 Task: Find connections with filter location Concordia with filter topic #aiwith filter profile language Potuguese with filter current company DP World with filter school Arya College of Engineering and IT with filter industry Climate Technology Product Manufacturing with filter service category Growth Marketing with filter keywords title Finance Manager
Action: Mouse moved to (519, 90)
Screenshot: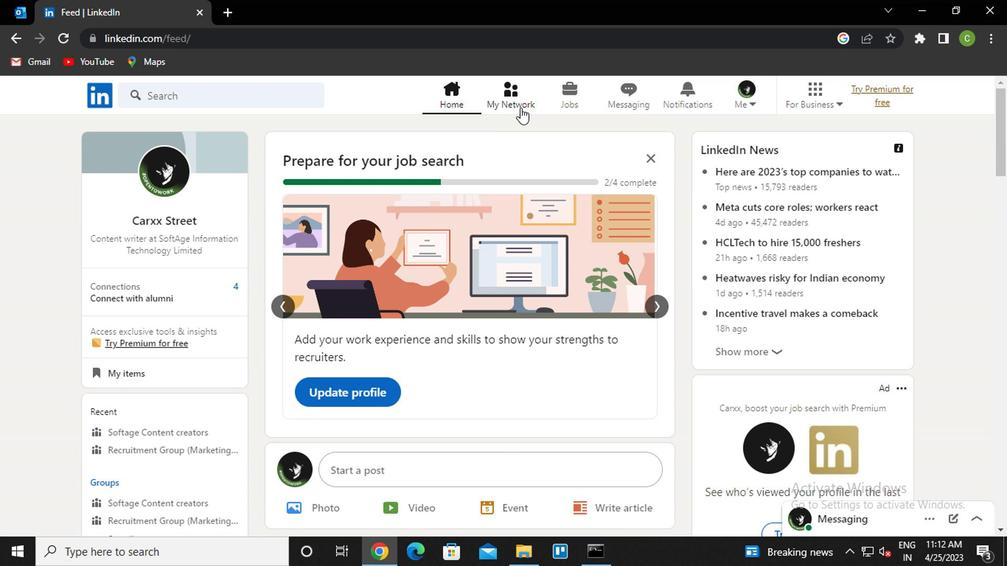 
Action: Mouse pressed left at (519, 90)
Screenshot: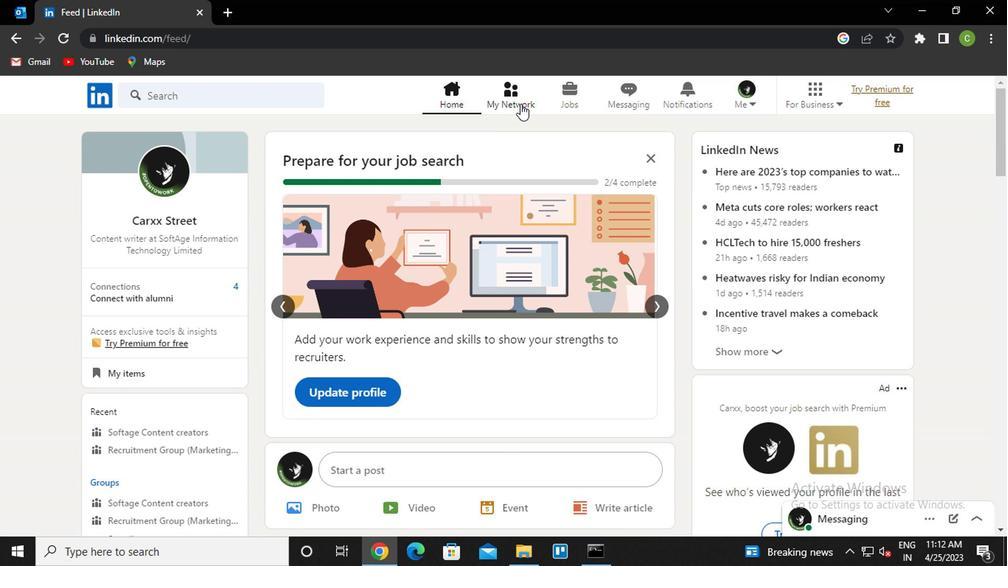 
Action: Mouse moved to (189, 175)
Screenshot: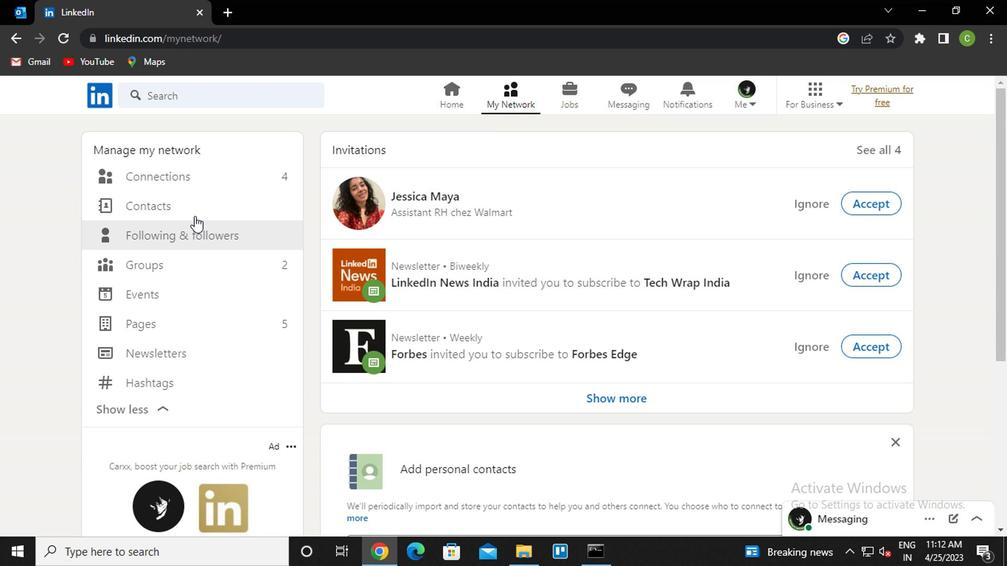 
Action: Mouse pressed left at (189, 175)
Screenshot: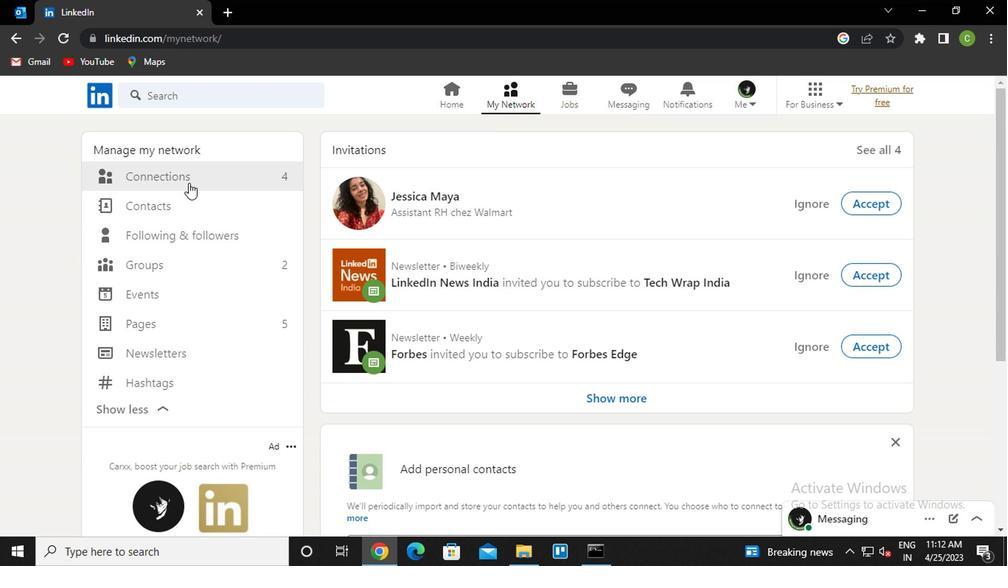 
Action: Mouse moved to (586, 164)
Screenshot: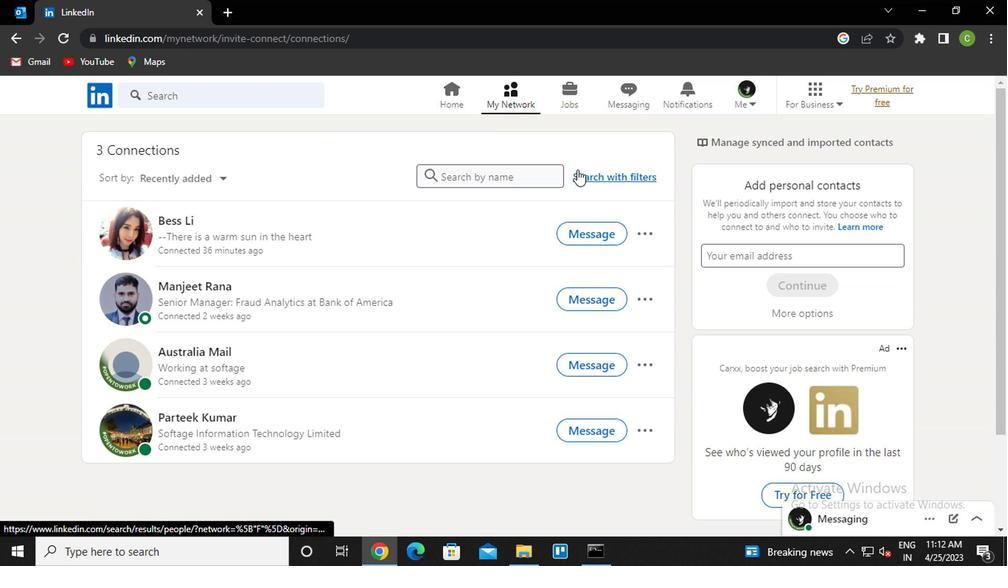 
Action: Mouse pressed left at (586, 164)
Screenshot: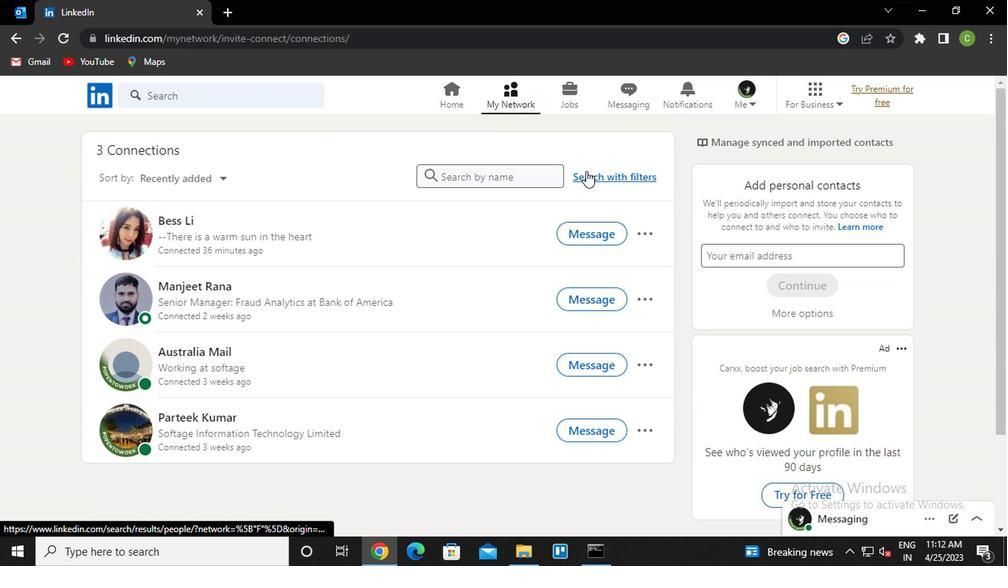 
Action: Mouse moved to (496, 132)
Screenshot: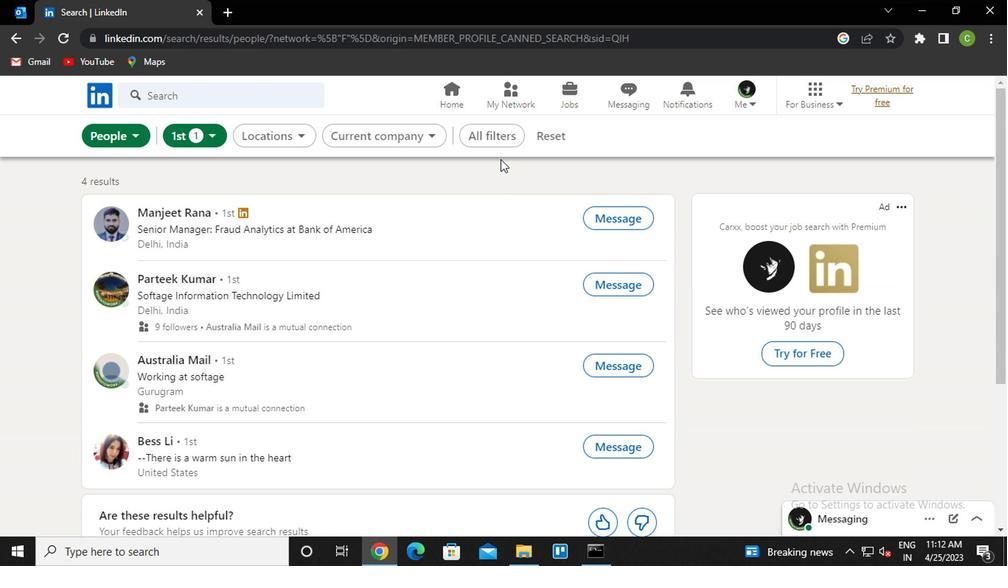
Action: Mouse pressed left at (496, 132)
Screenshot: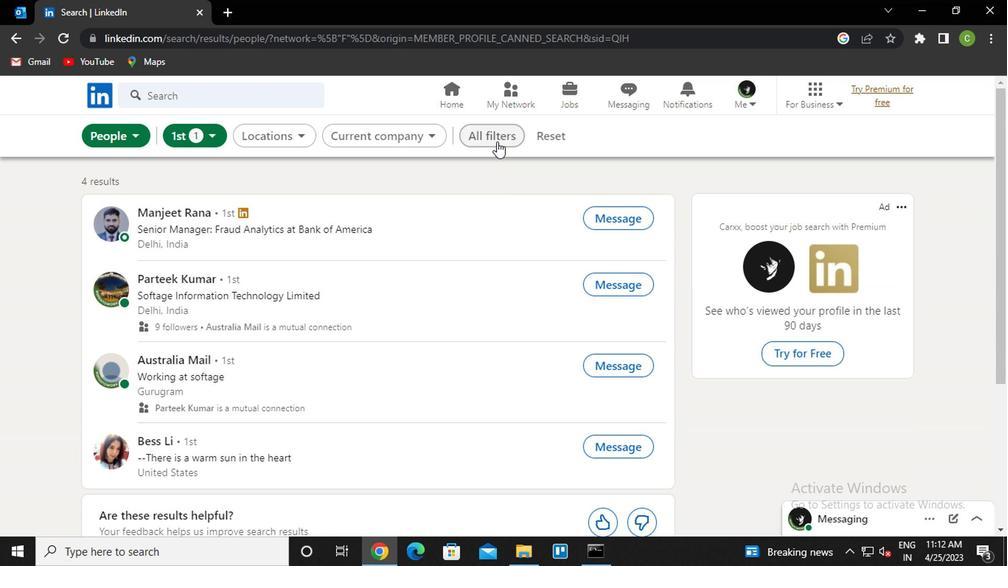 
Action: Mouse moved to (794, 373)
Screenshot: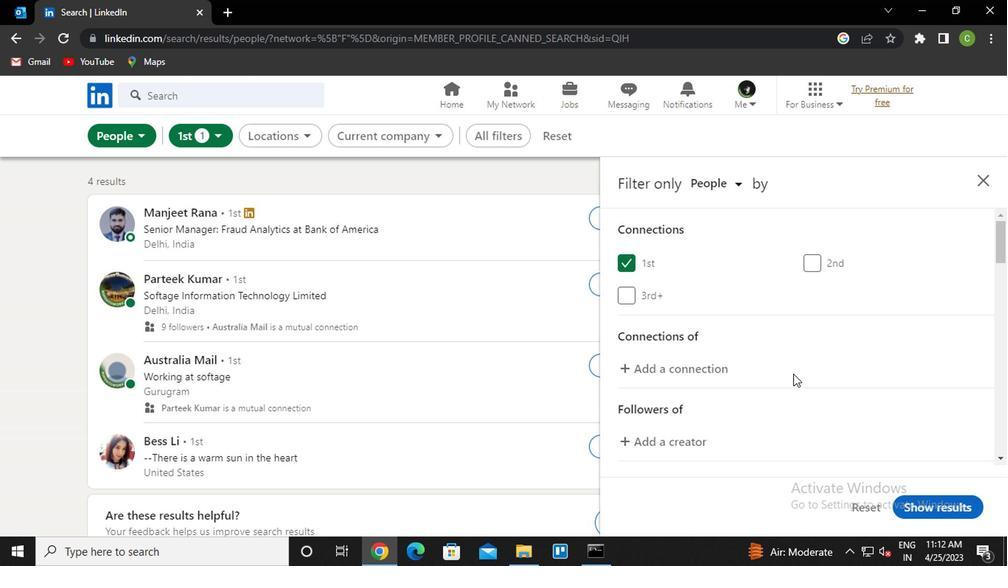 
Action: Mouse scrolled (794, 372) with delta (0, -1)
Screenshot: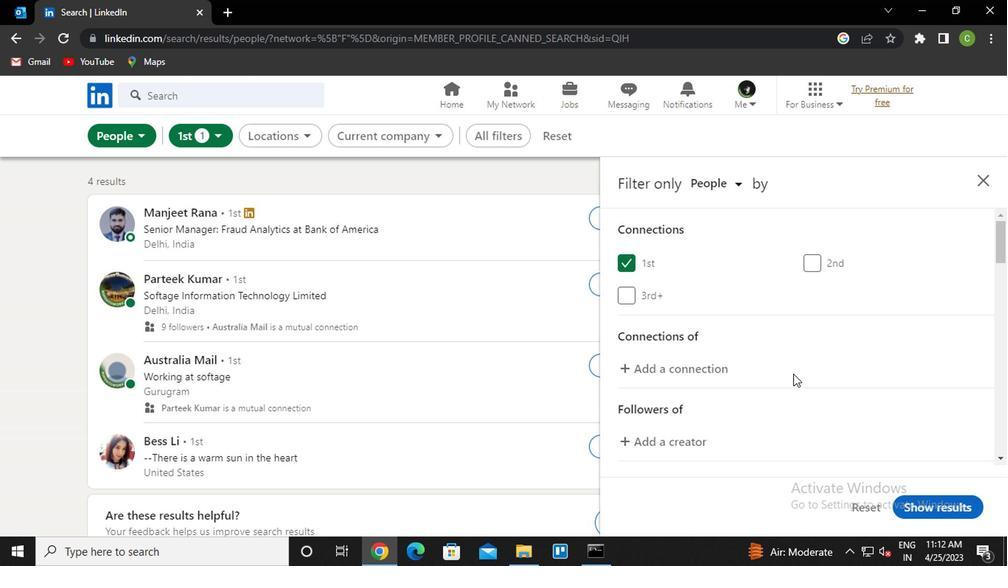 
Action: Mouse moved to (796, 372)
Screenshot: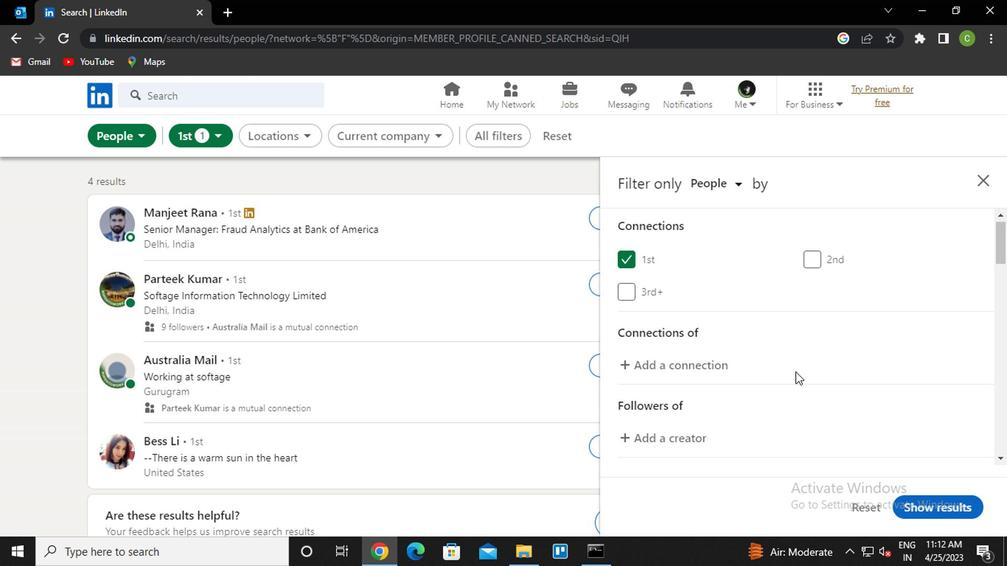 
Action: Mouse scrolled (796, 371) with delta (0, 0)
Screenshot: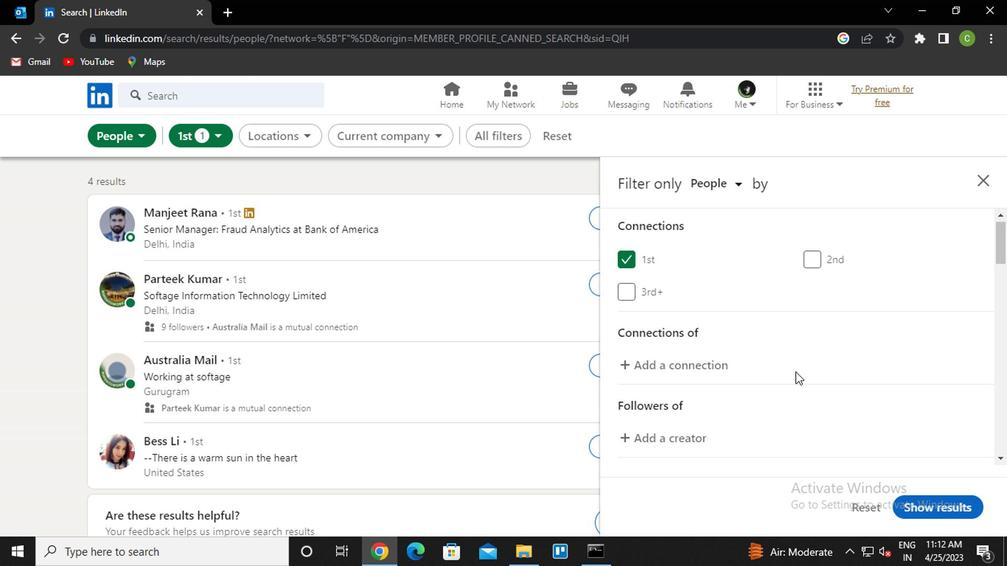 
Action: Mouse moved to (807, 381)
Screenshot: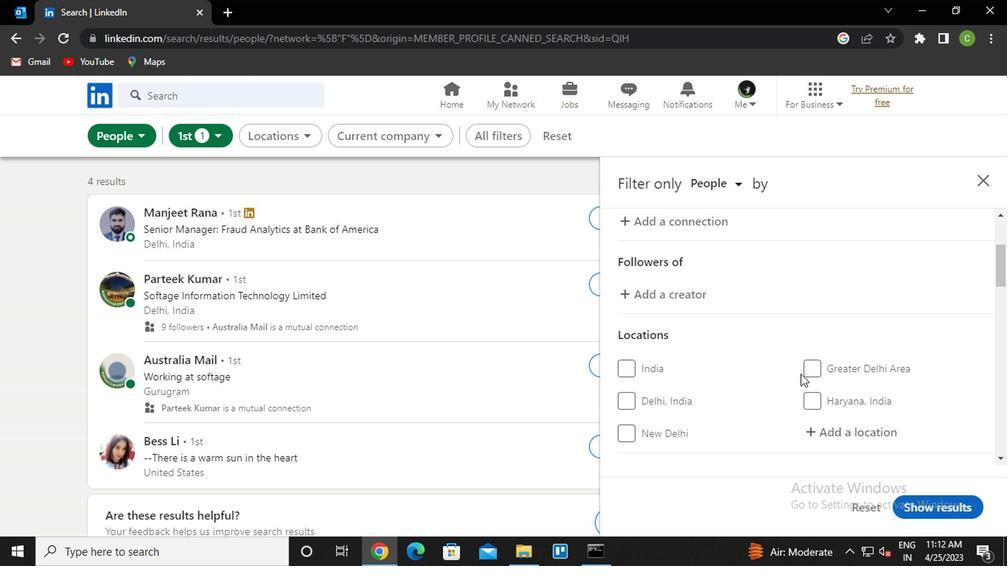 
Action: Mouse scrolled (807, 380) with delta (0, 0)
Screenshot: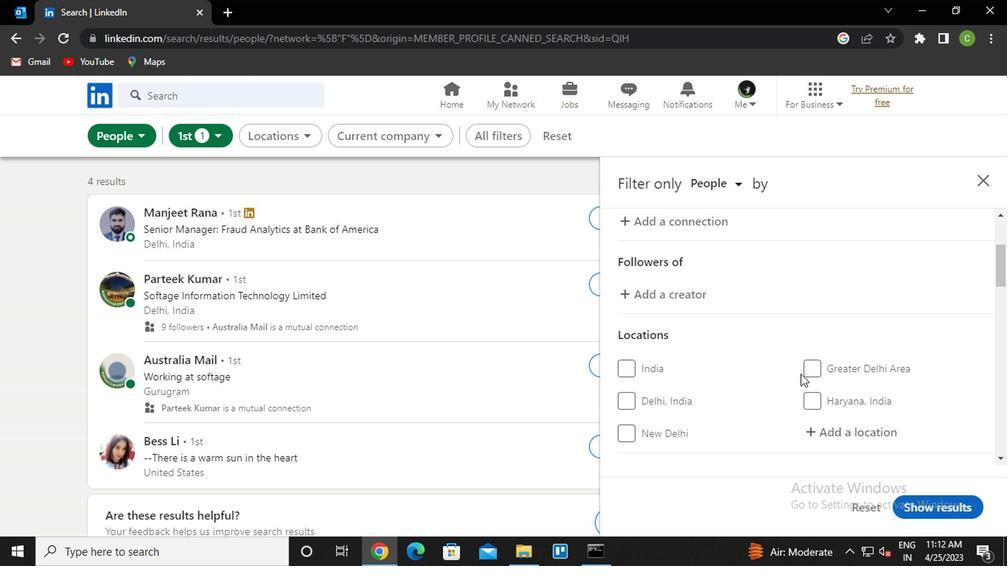 
Action: Mouse moved to (840, 353)
Screenshot: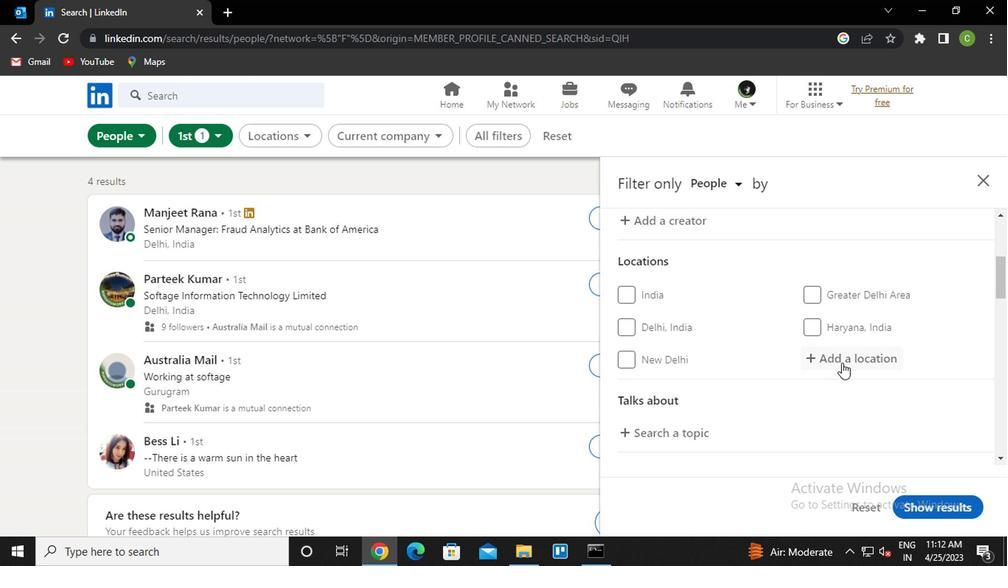 
Action: Mouse pressed left at (840, 353)
Screenshot: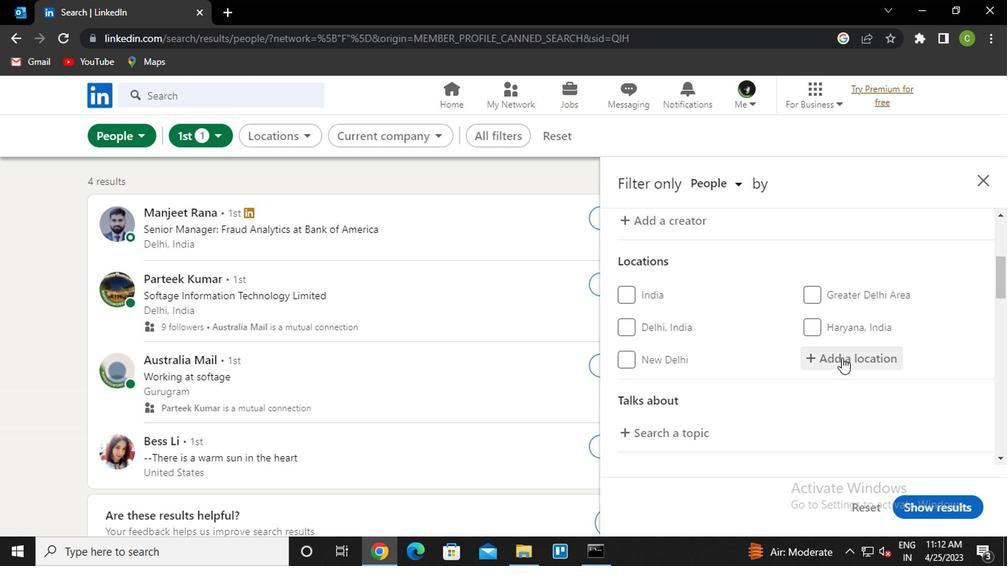 
Action: Mouse moved to (820, 363)
Screenshot: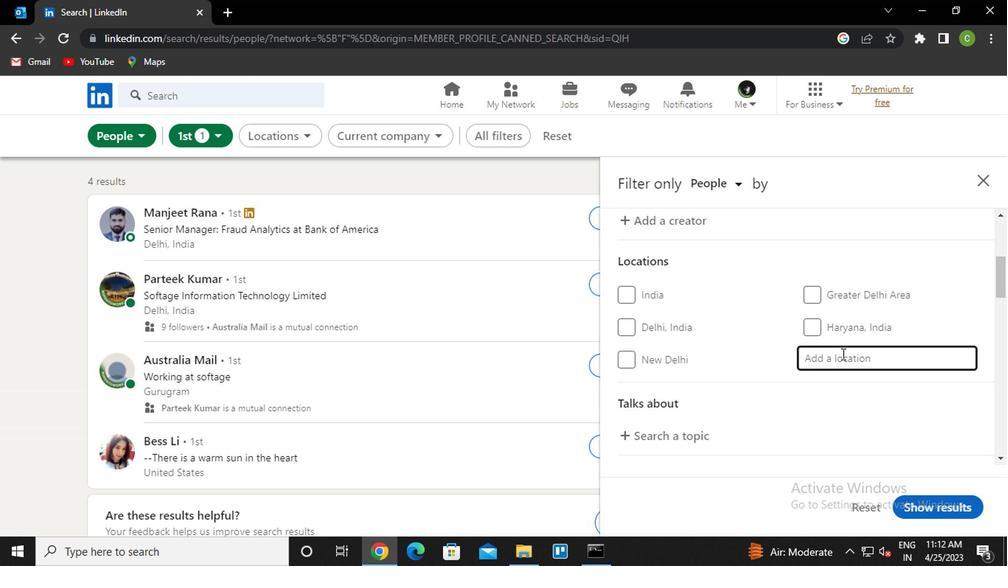 
Action: Key pressed <Key.caps_lock>c<Key.caps_lock>oncordia
Screenshot: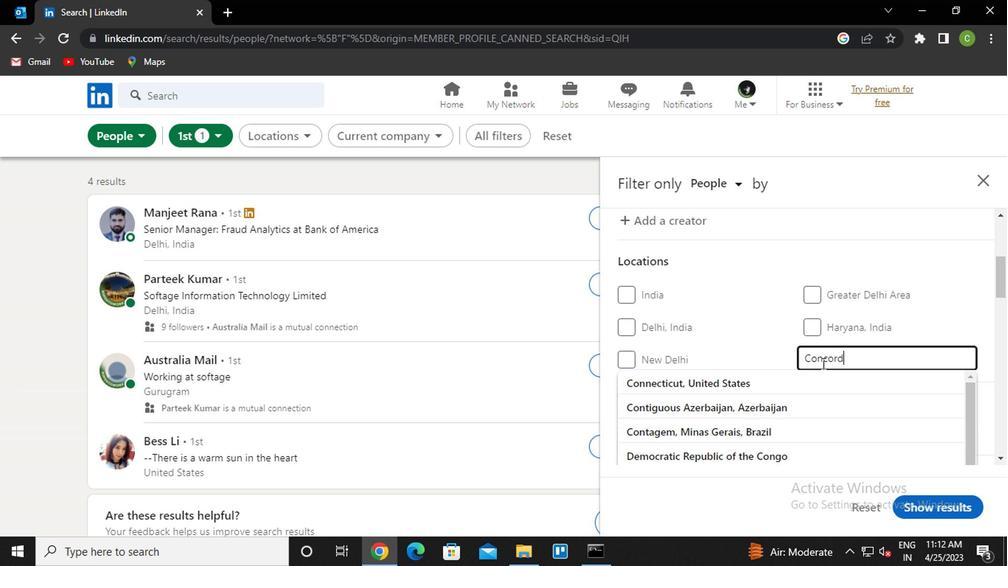
Action: Mouse moved to (775, 389)
Screenshot: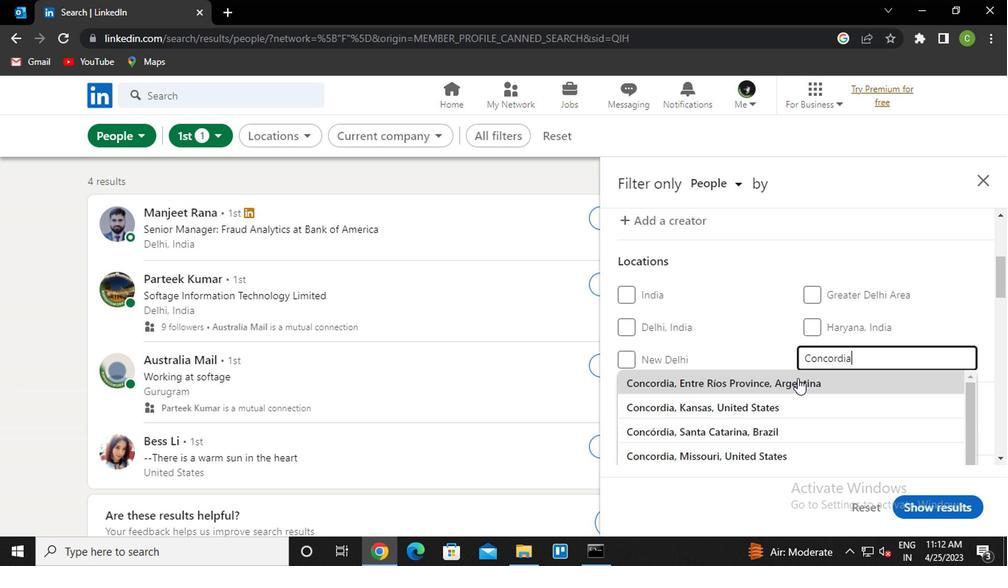 
Action: Mouse pressed left at (775, 389)
Screenshot: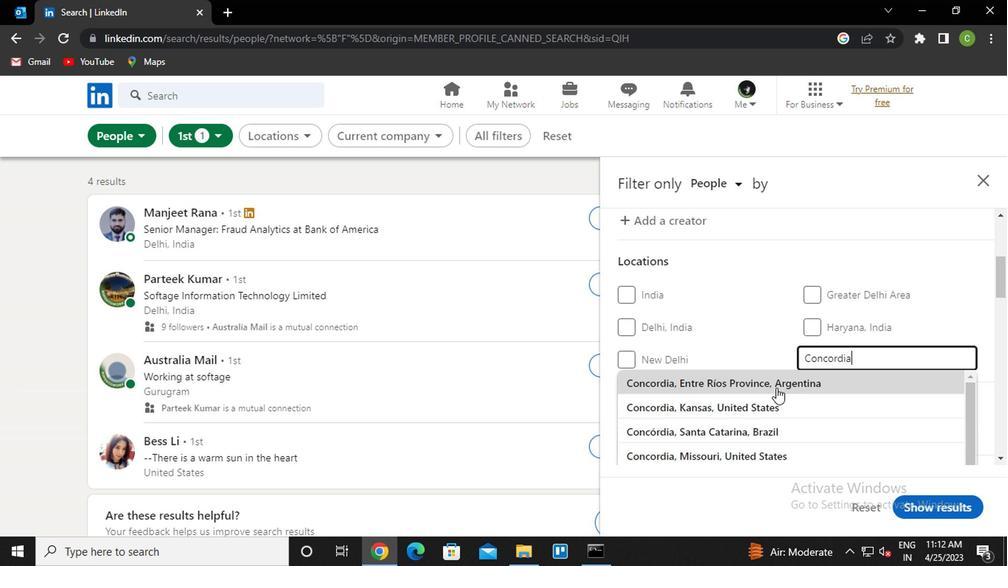 
Action: Mouse moved to (693, 411)
Screenshot: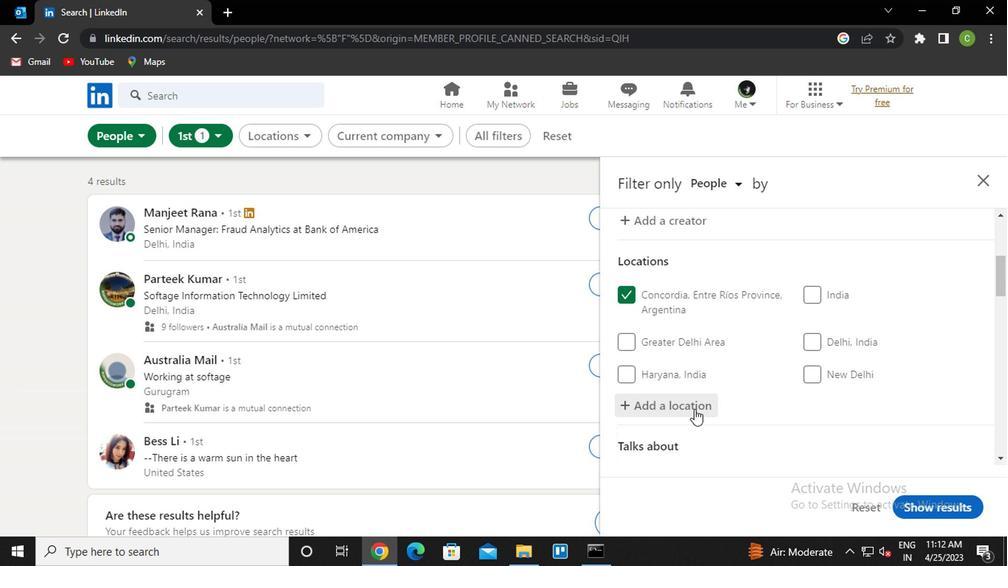 
Action: Mouse scrolled (693, 410) with delta (0, 0)
Screenshot: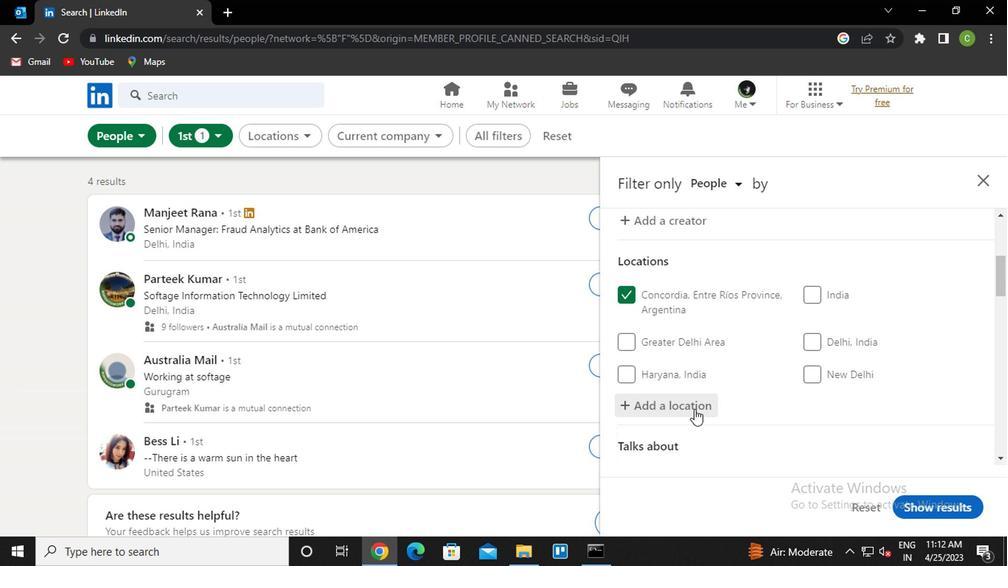 
Action: Mouse moved to (695, 412)
Screenshot: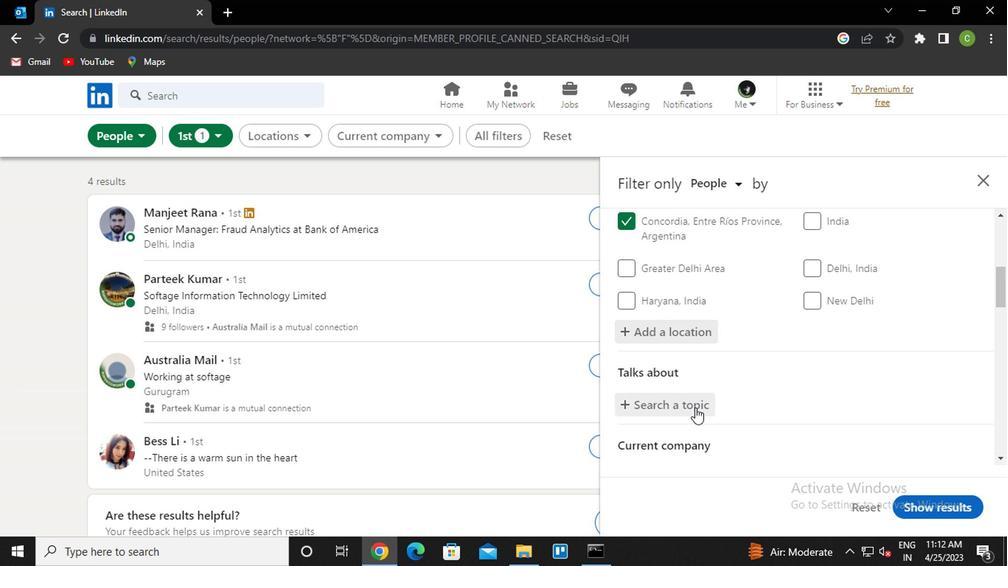 
Action: Mouse scrolled (695, 411) with delta (0, -1)
Screenshot: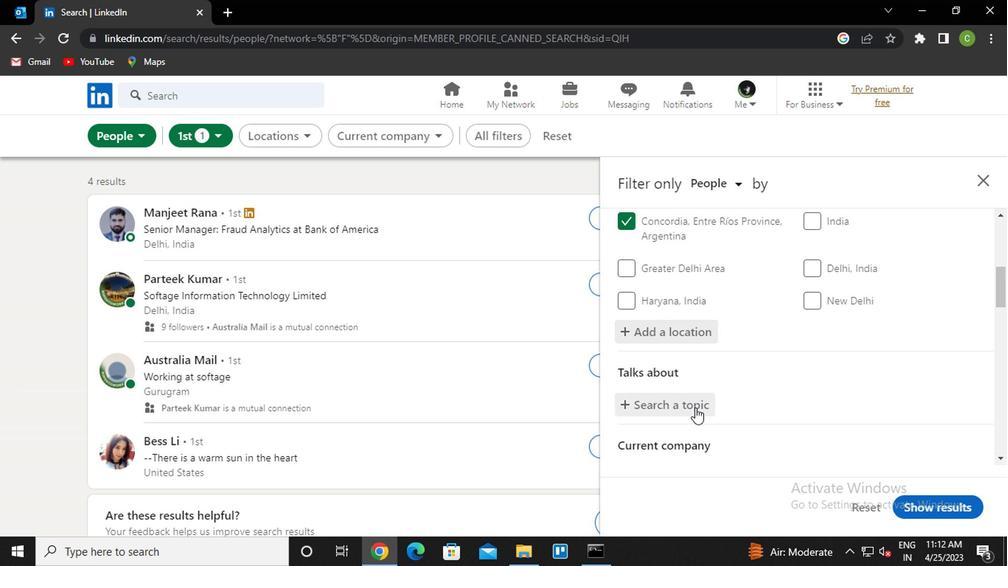
Action: Mouse moved to (671, 333)
Screenshot: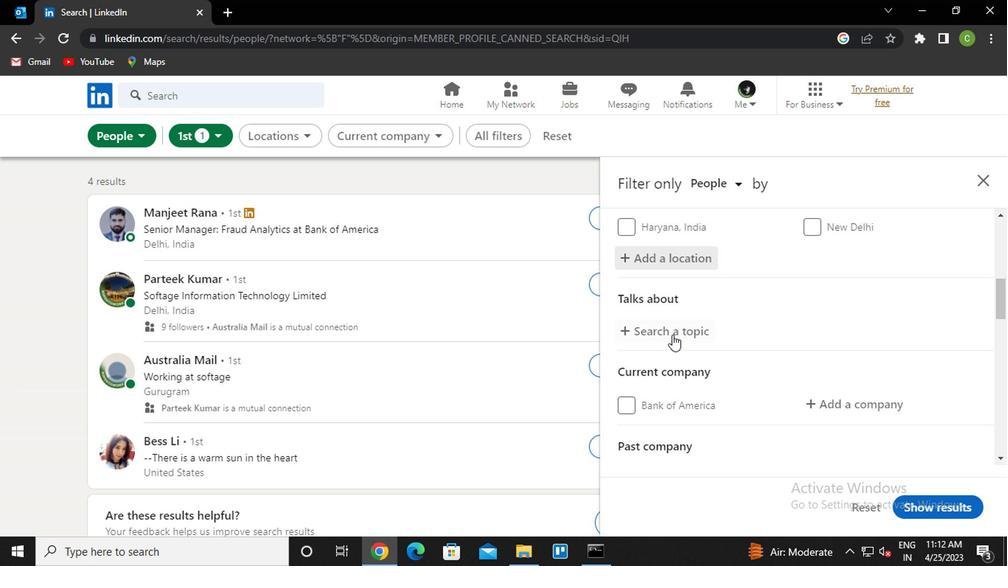 
Action: Mouse pressed left at (671, 333)
Screenshot: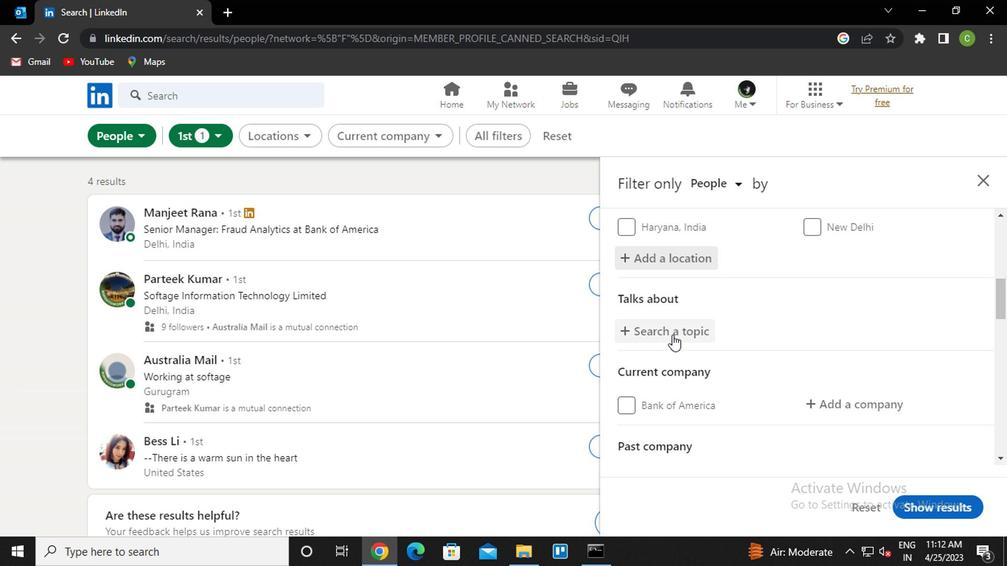 
Action: Key pressed <Key.shift><Key.shift><Key.shift><Key.shift><Key.shift><Key.shift><Key.shift><Key.shift>#AI
Screenshot: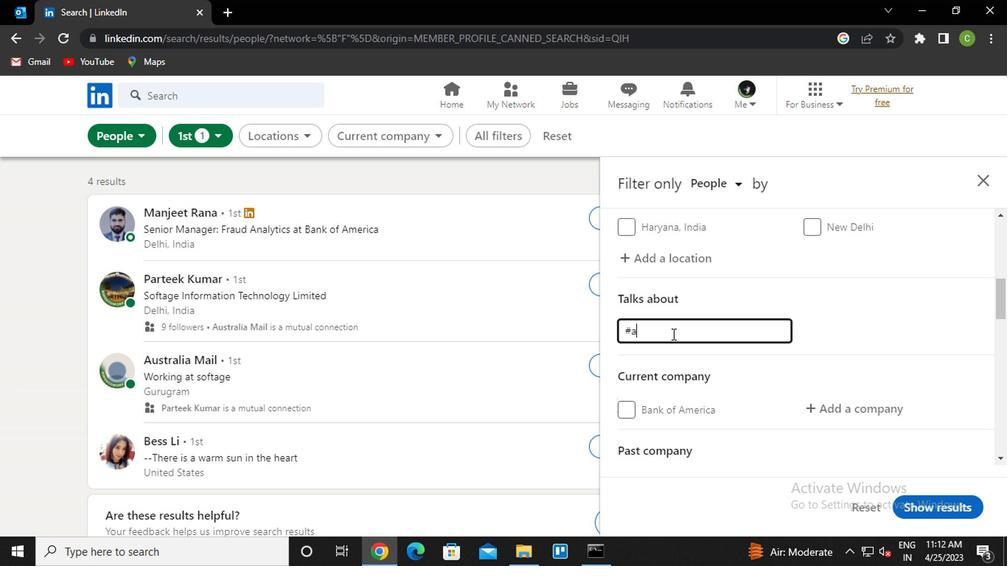 
Action: Mouse moved to (761, 336)
Screenshot: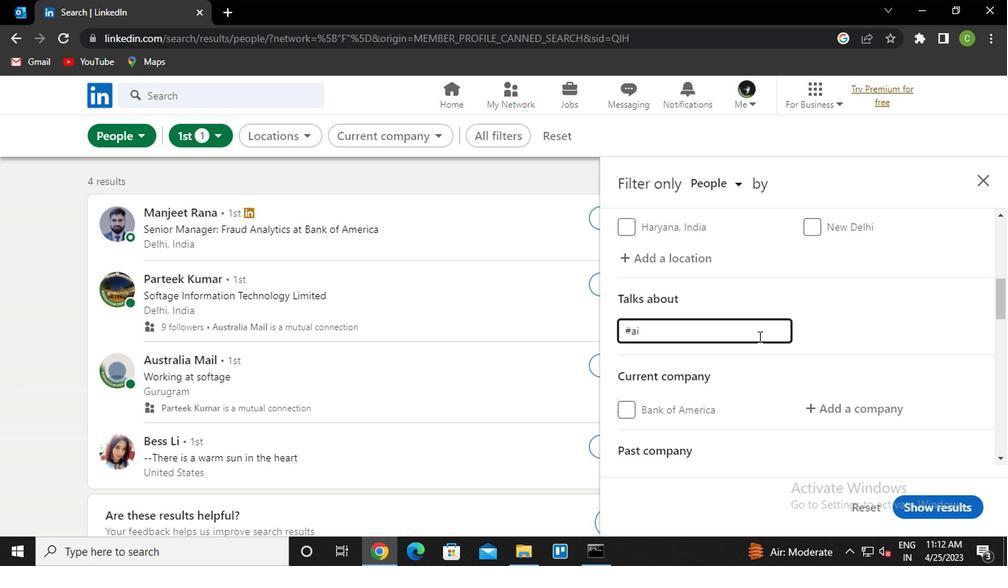 
Action: Mouse scrolled (761, 335) with delta (0, -1)
Screenshot: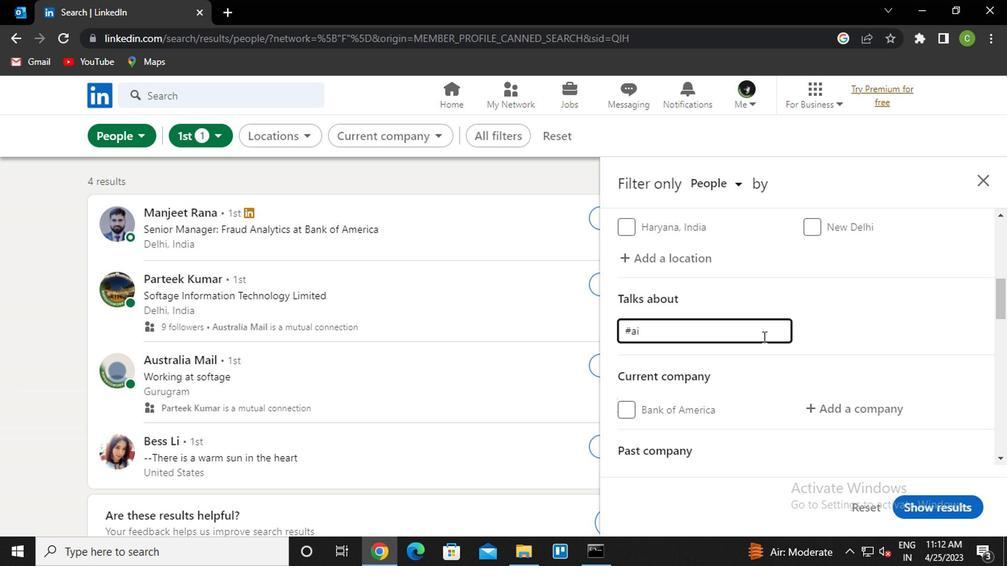 
Action: Mouse moved to (727, 343)
Screenshot: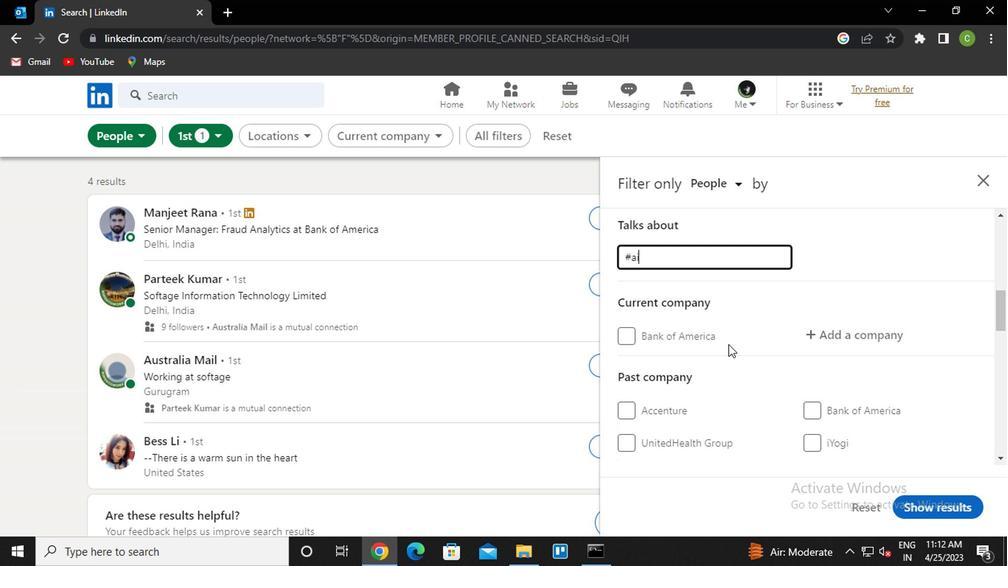 
Action: Mouse scrolled (727, 342) with delta (0, -1)
Screenshot: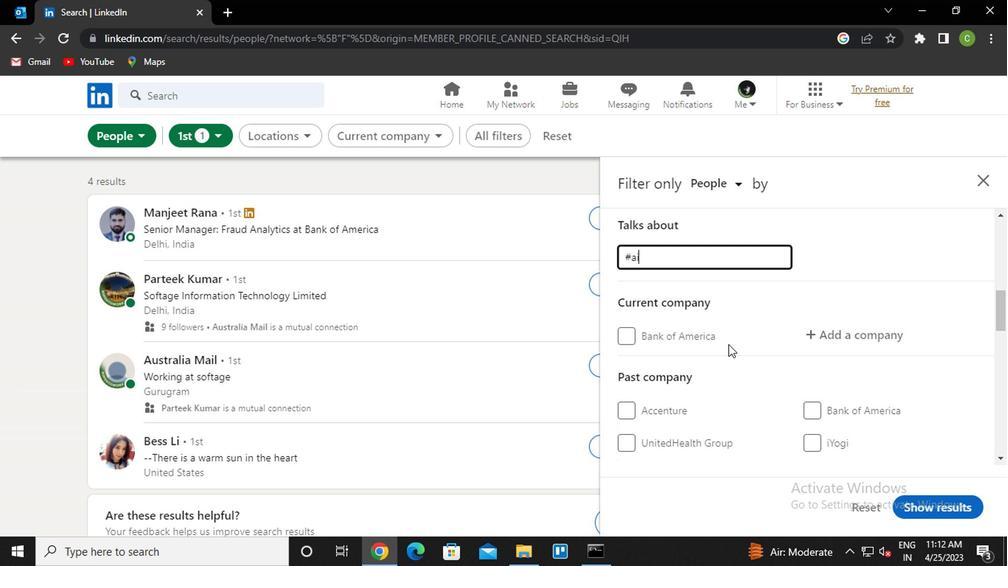 
Action: Mouse moved to (750, 302)
Screenshot: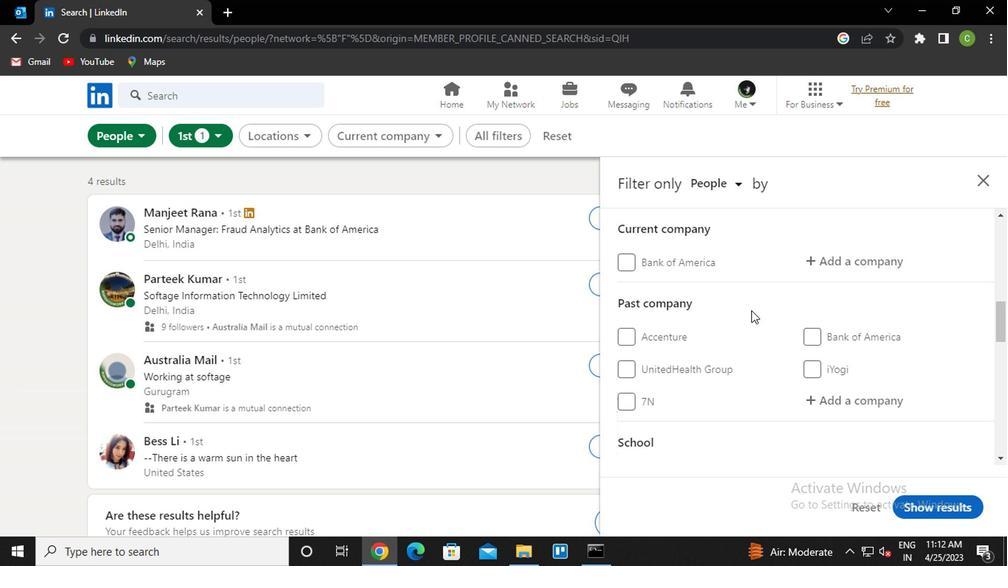
Action: Mouse pressed left at (750, 302)
Screenshot: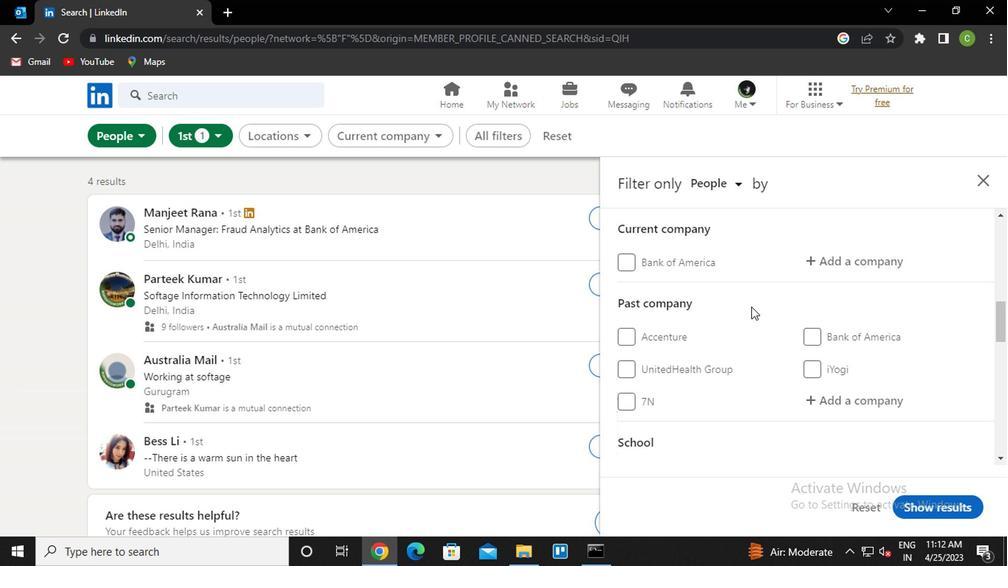 
Action: Mouse moved to (730, 305)
Screenshot: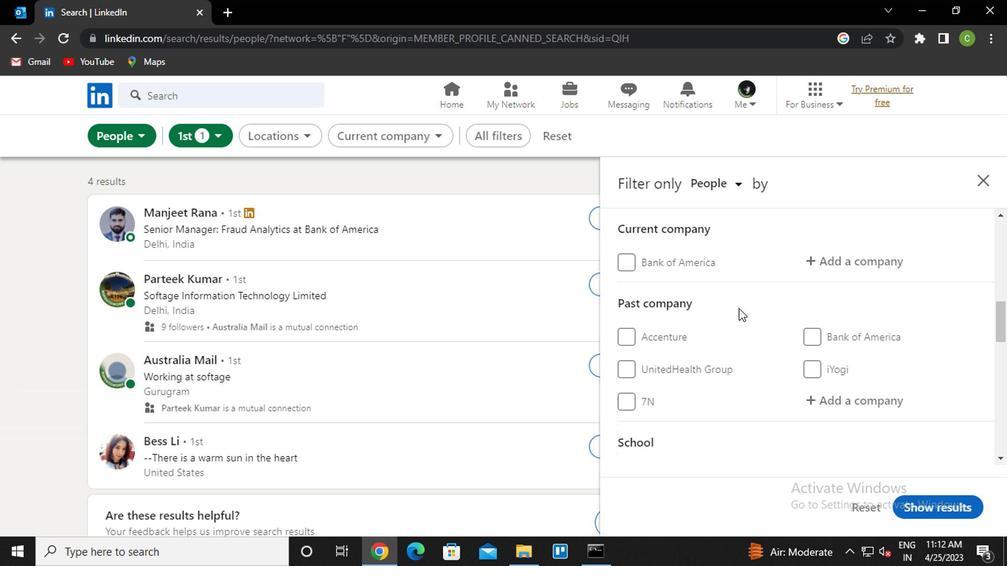 
Action: Mouse scrolled (730, 305) with delta (0, 0)
Screenshot: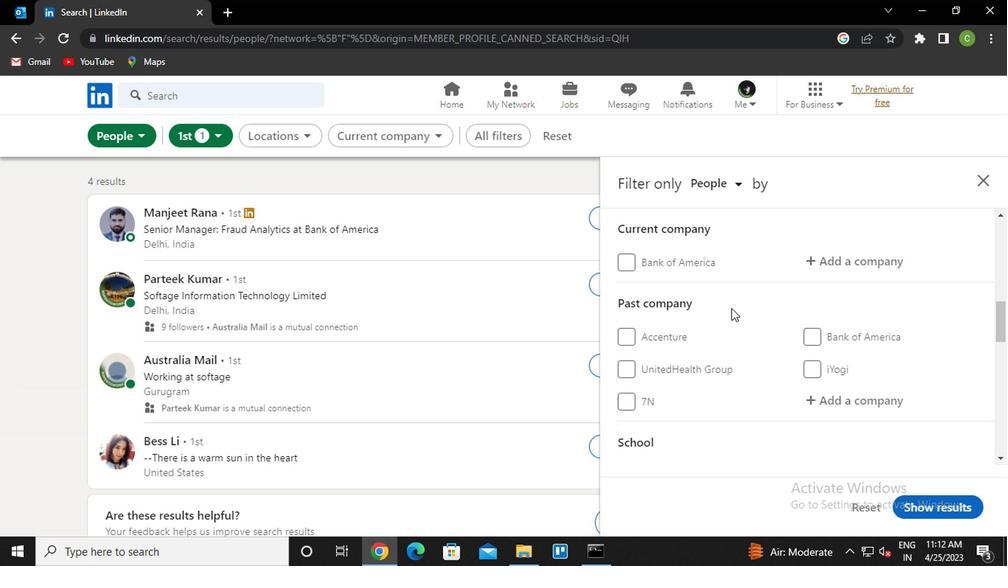 
Action: Mouse scrolled (730, 305) with delta (0, 0)
Screenshot: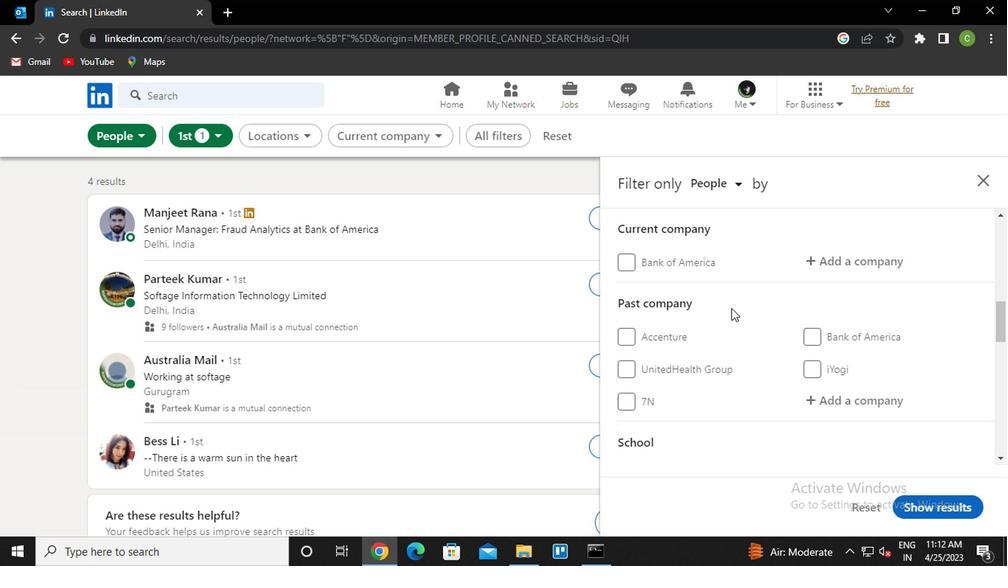 
Action: Mouse scrolled (730, 305) with delta (0, 0)
Screenshot: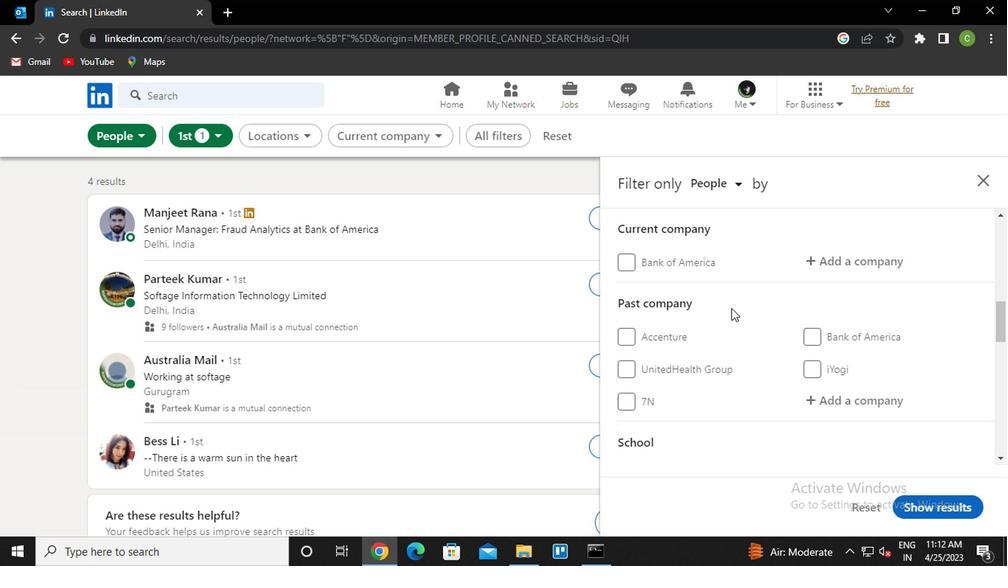 
Action: Mouse scrolled (730, 305) with delta (0, 0)
Screenshot: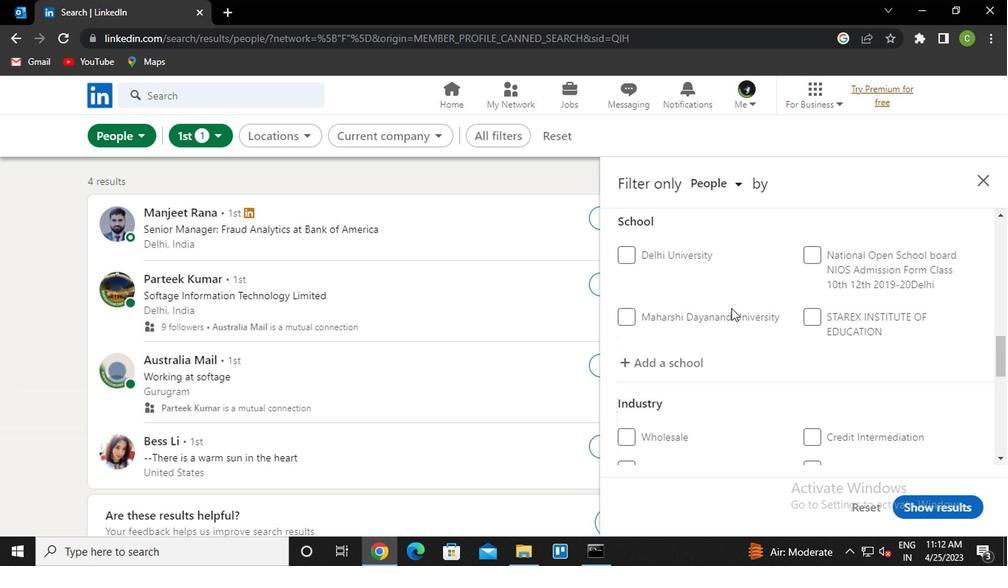 
Action: Mouse scrolled (730, 305) with delta (0, 0)
Screenshot: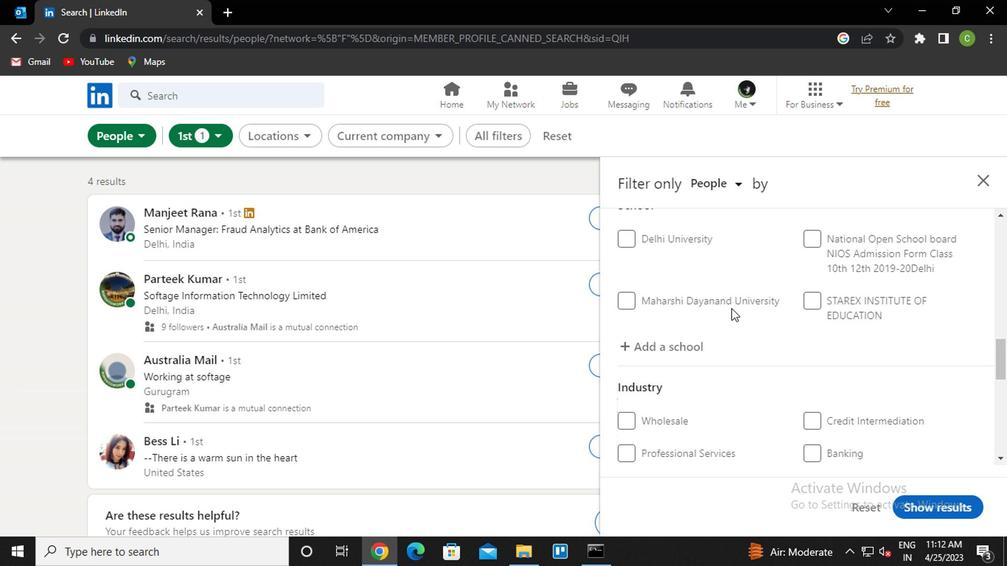 
Action: Mouse scrolled (730, 305) with delta (0, 0)
Screenshot: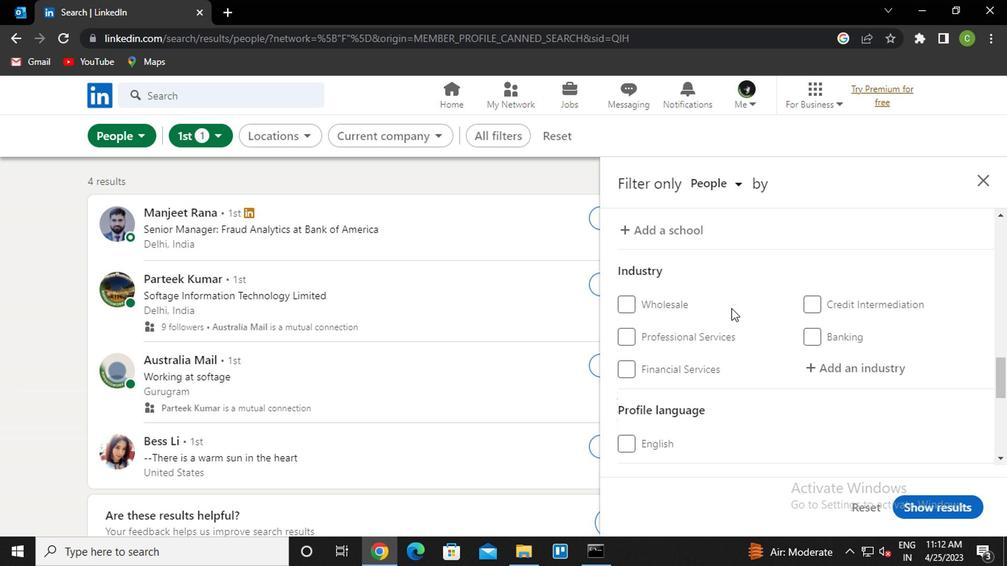 
Action: Mouse scrolled (730, 305) with delta (0, 0)
Screenshot: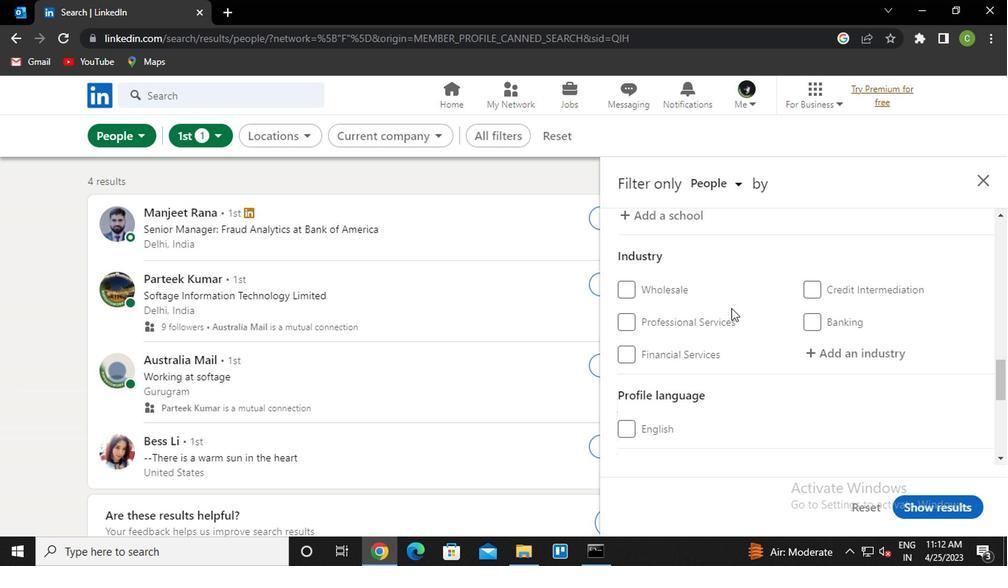 
Action: Mouse scrolled (730, 306) with delta (0, 1)
Screenshot: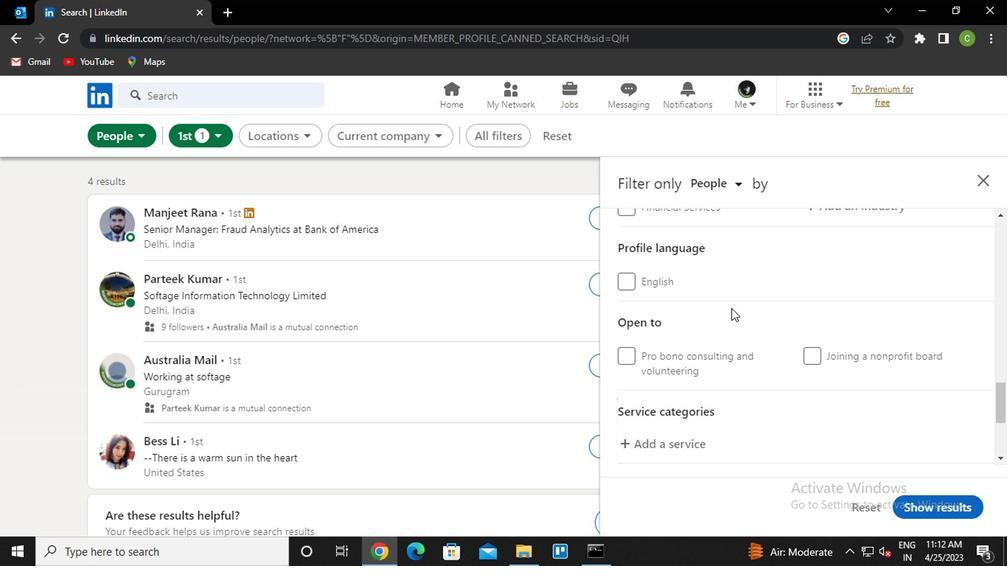 
Action: Mouse scrolled (730, 306) with delta (0, 1)
Screenshot: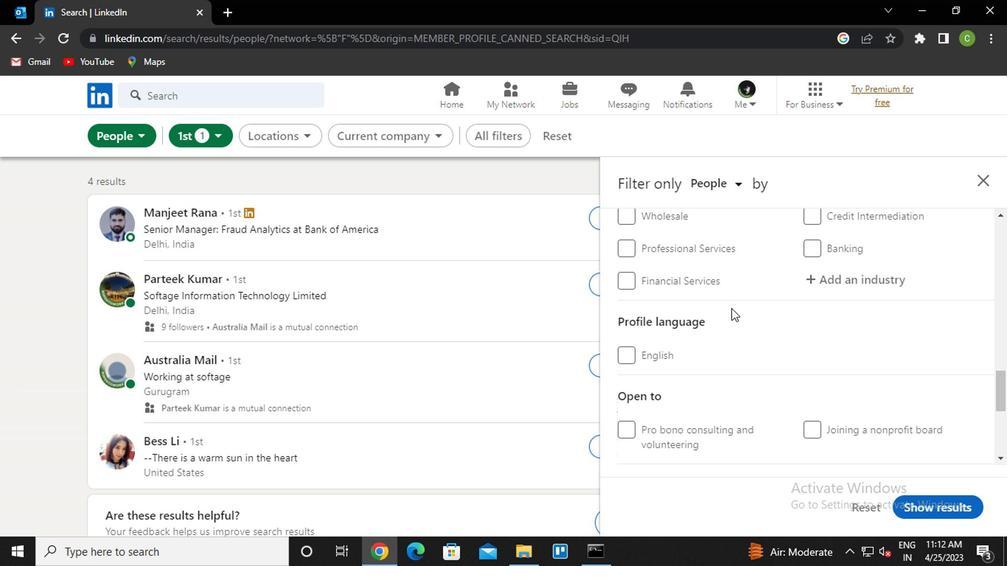 
Action: Mouse scrolled (730, 306) with delta (0, 1)
Screenshot: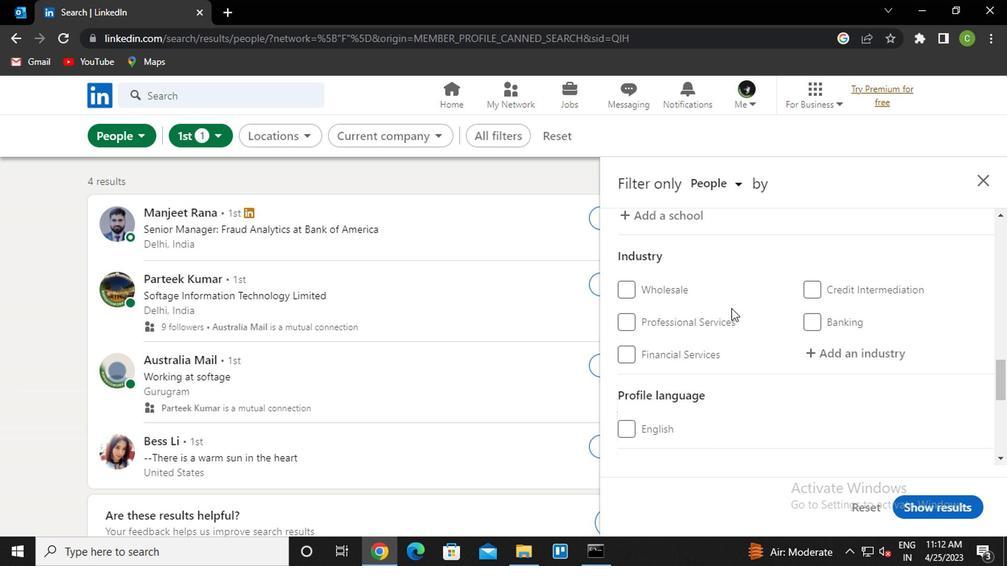 
Action: Mouse scrolled (730, 306) with delta (0, 1)
Screenshot: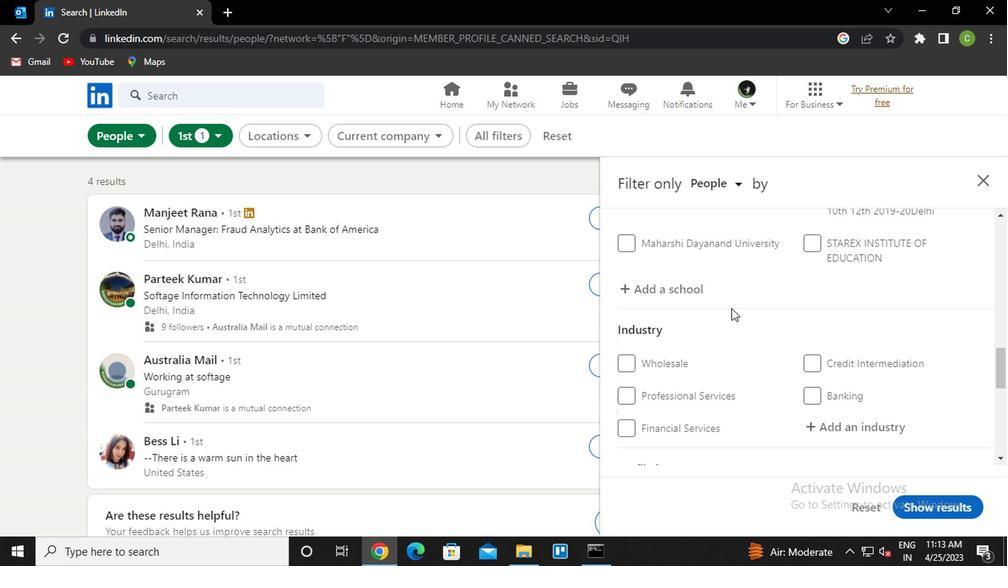 
Action: Mouse scrolled (730, 306) with delta (0, 1)
Screenshot: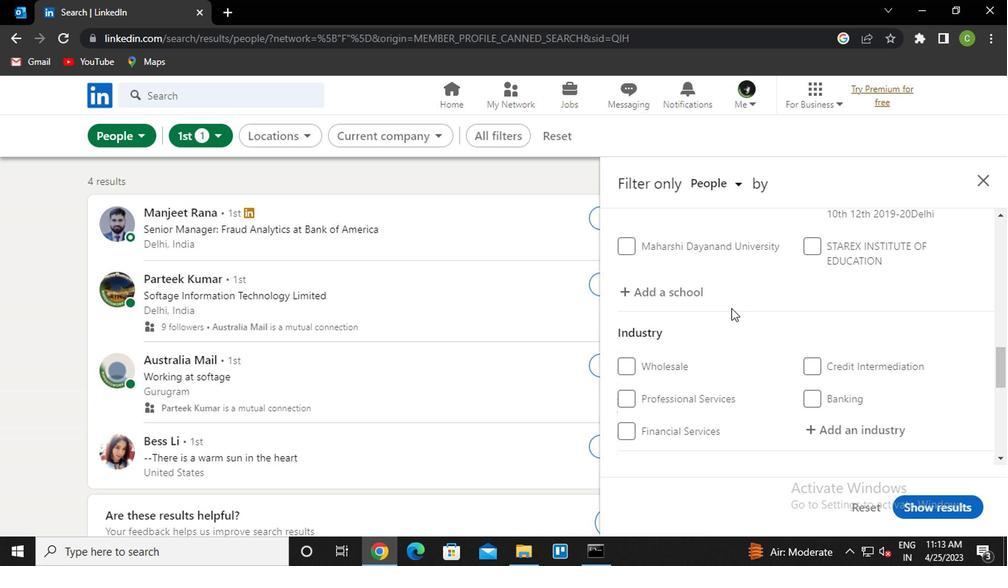 
Action: Mouse scrolled (730, 306) with delta (0, 1)
Screenshot: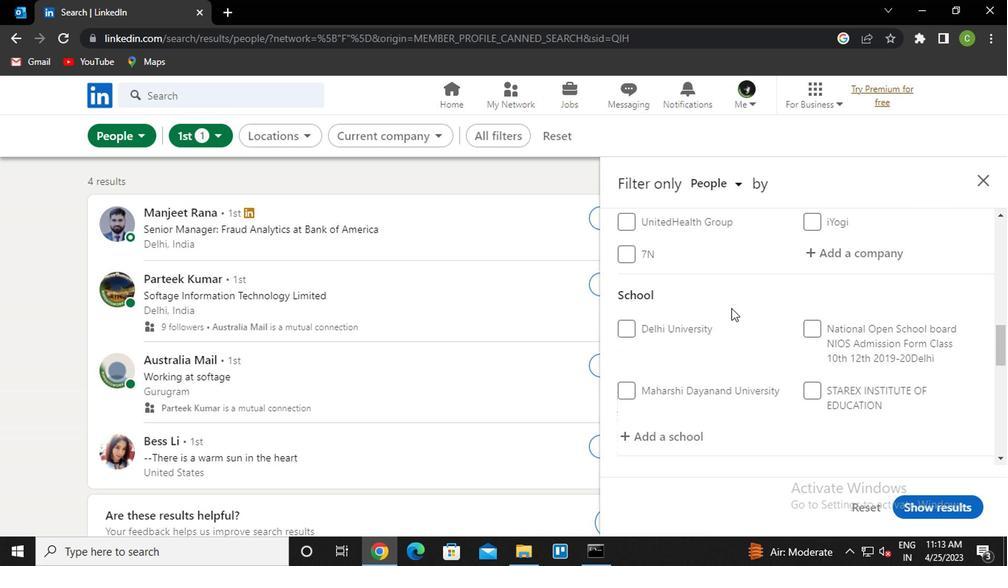 
Action: Mouse scrolled (730, 306) with delta (0, 1)
Screenshot: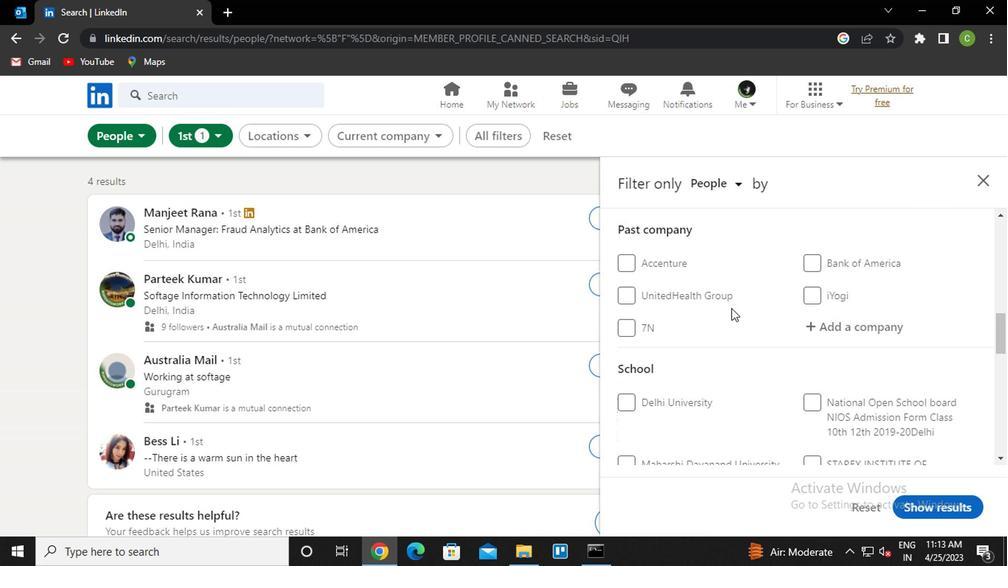 
Action: Mouse scrolled (730, 306) with delta (0, 1)
Screenshot: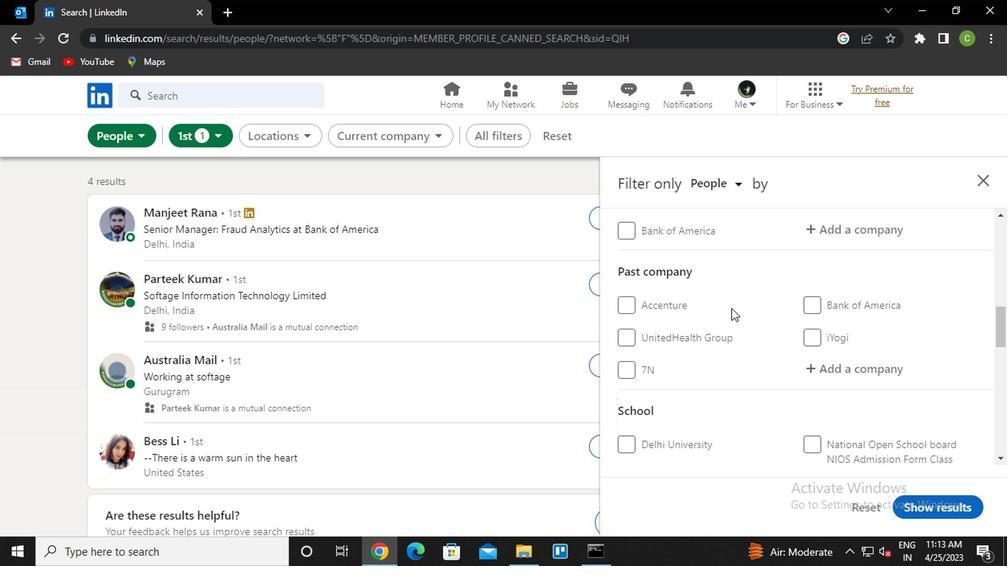 
Action: Mouse scrolled (730, 306) with delta (0, 1)
Screenshot: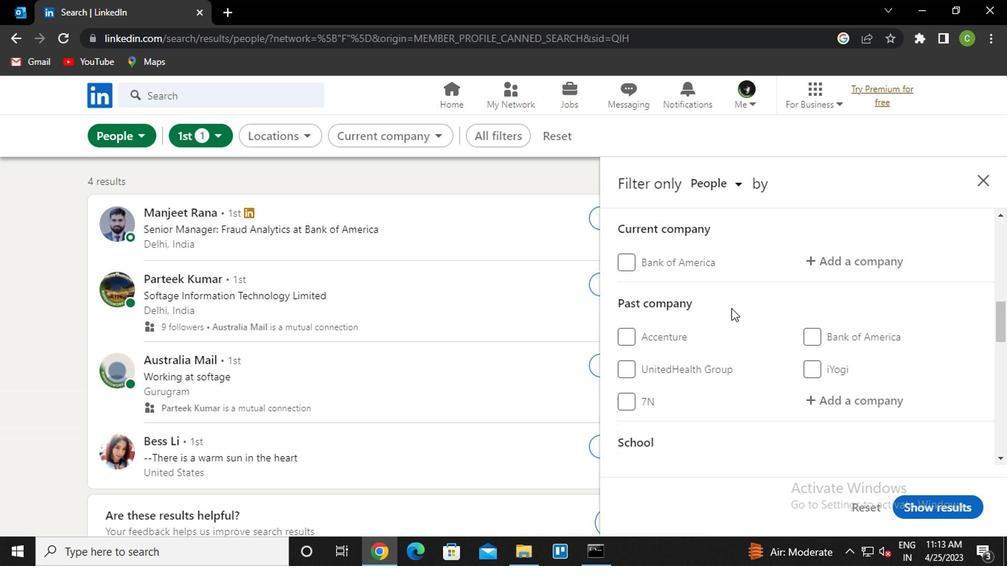 
Action: Mouse moved to (843, 414)
Screenshot: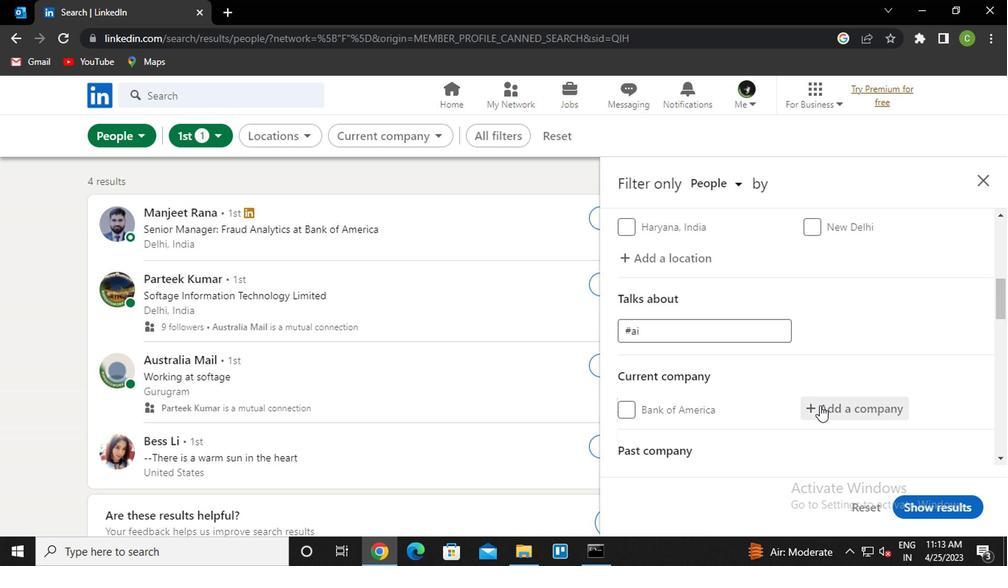 
Action: Mouse pressed left at (843, 414)
Screenshot: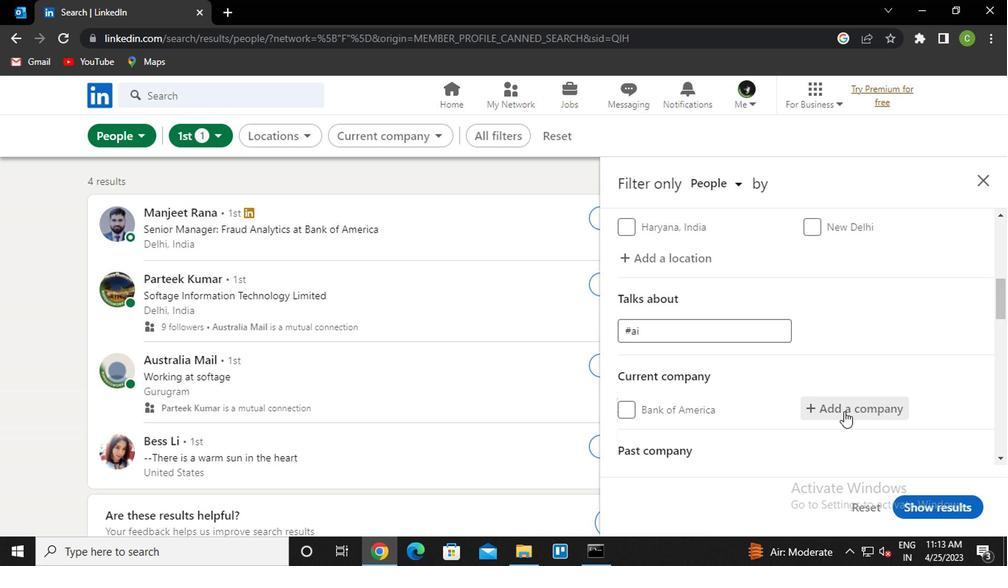 
Action: Mouse moved to (746, 449)
Screenshot: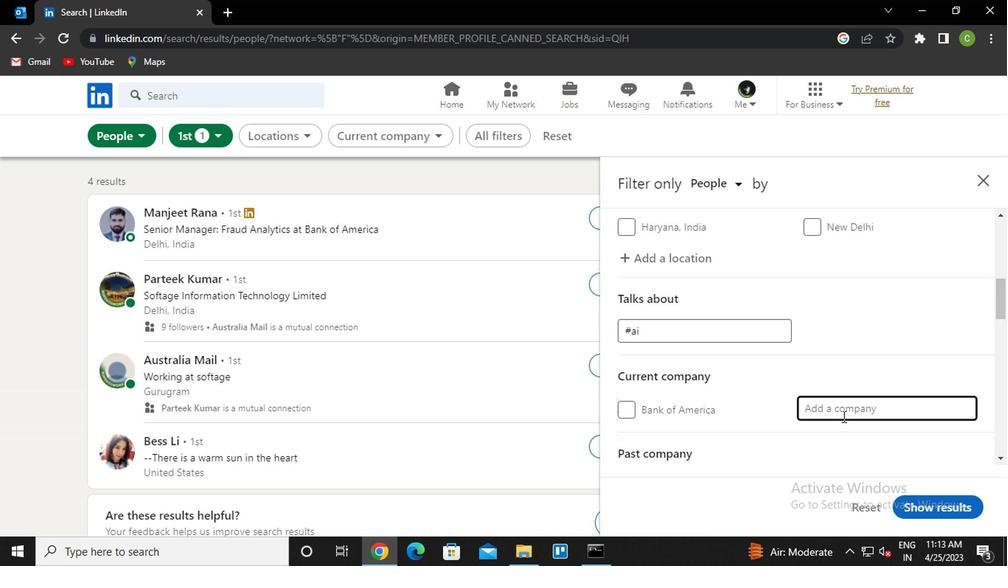 
Action: Key pressed <Key.tab>
Screenshot: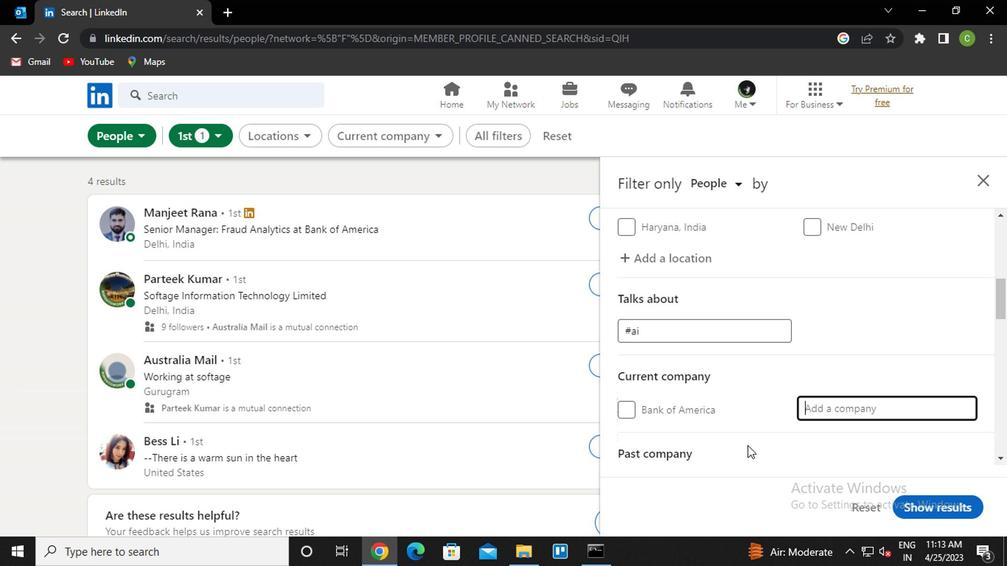 
Action: Mouse moved to (835, 264)
Screenshot: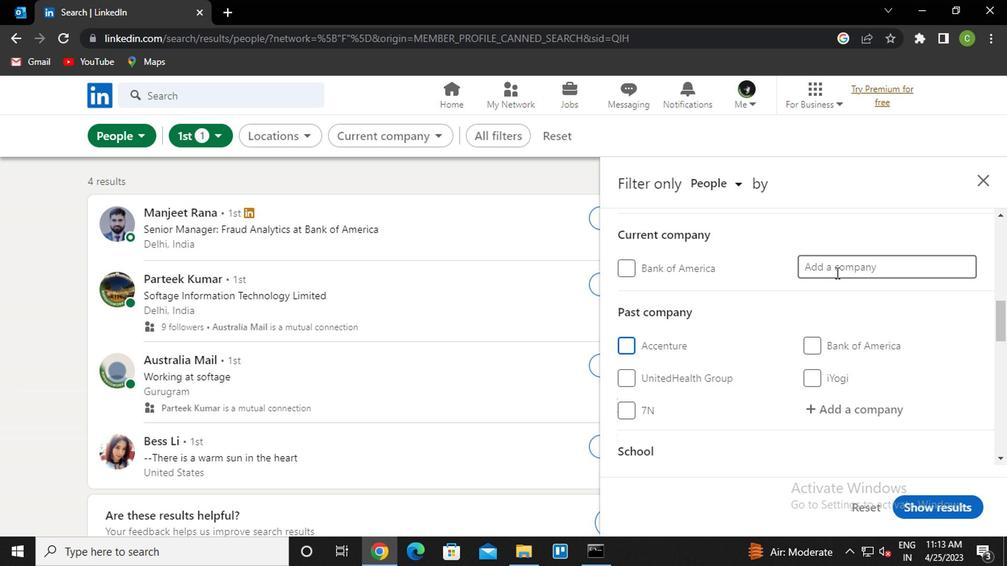 
Action: Mouse pressed left at (835, 264)
Screenshot: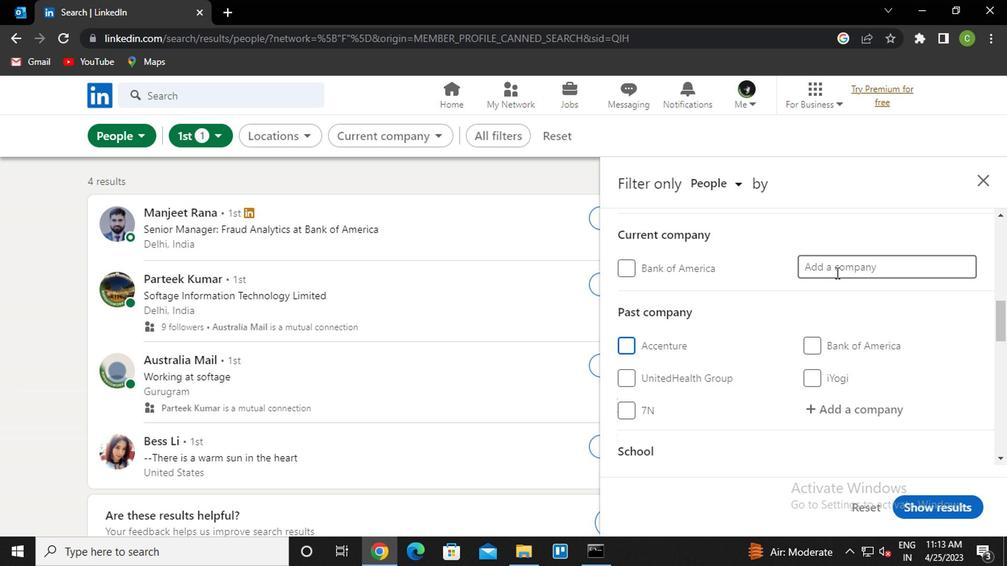 
Action: Mouse moved to (836, 264)
Screenshot: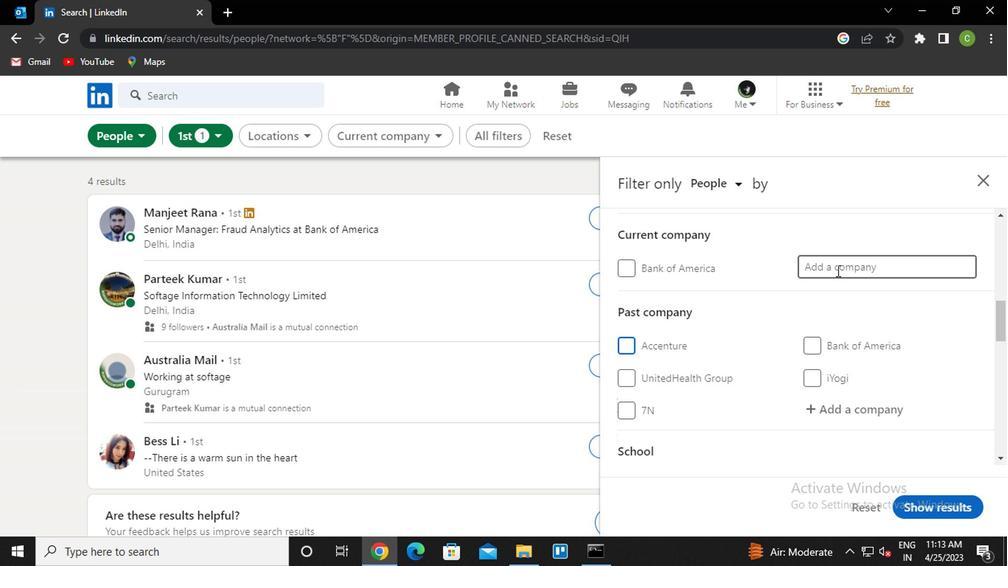 
Action: Key pressed <Key.caps_lock>
Screenshot: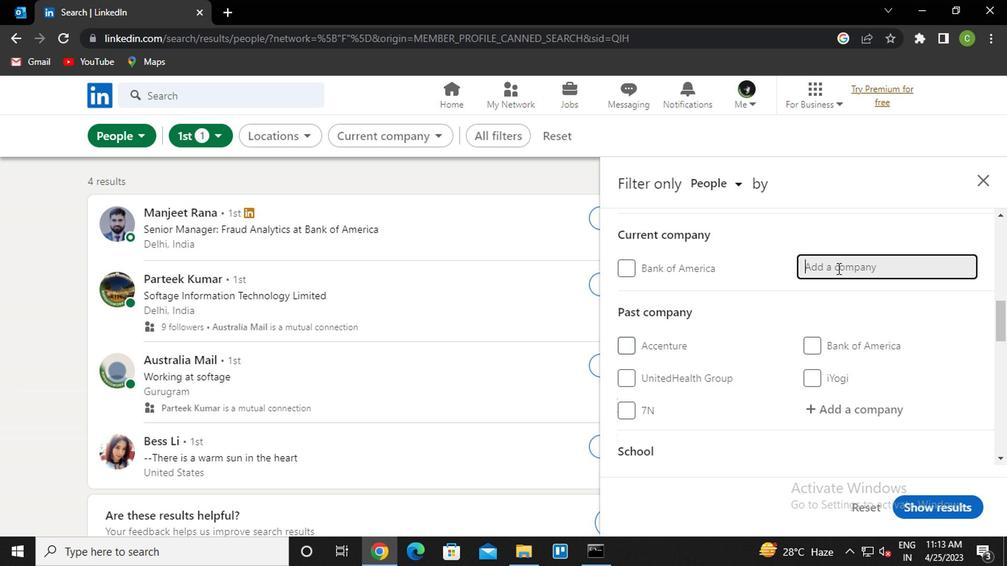 
Action: Mouse moved to (824, 271)
Screenshot: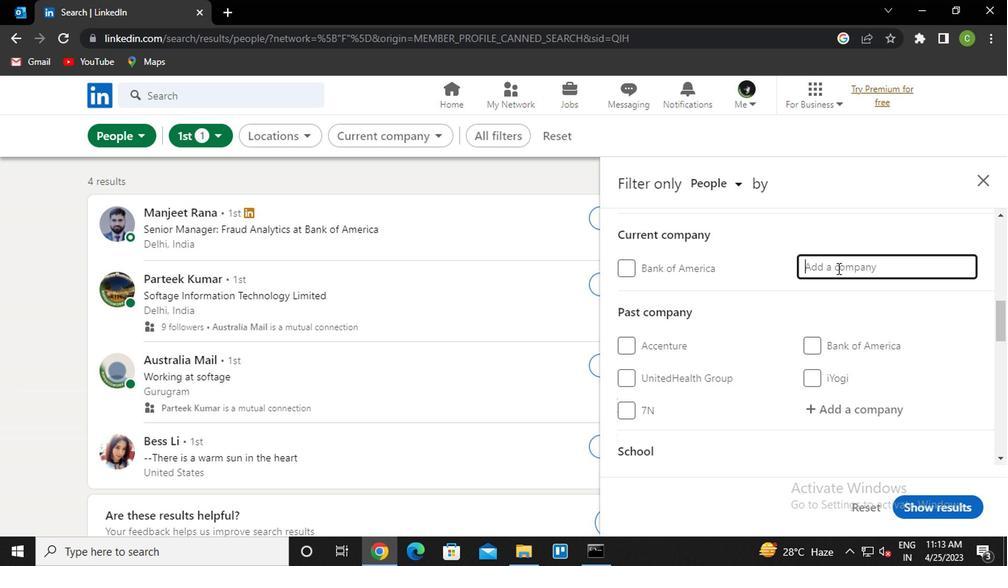 
Action: Key pressed DP<Key.space>C<Key.caps_lock>OMPANY
Screenshot: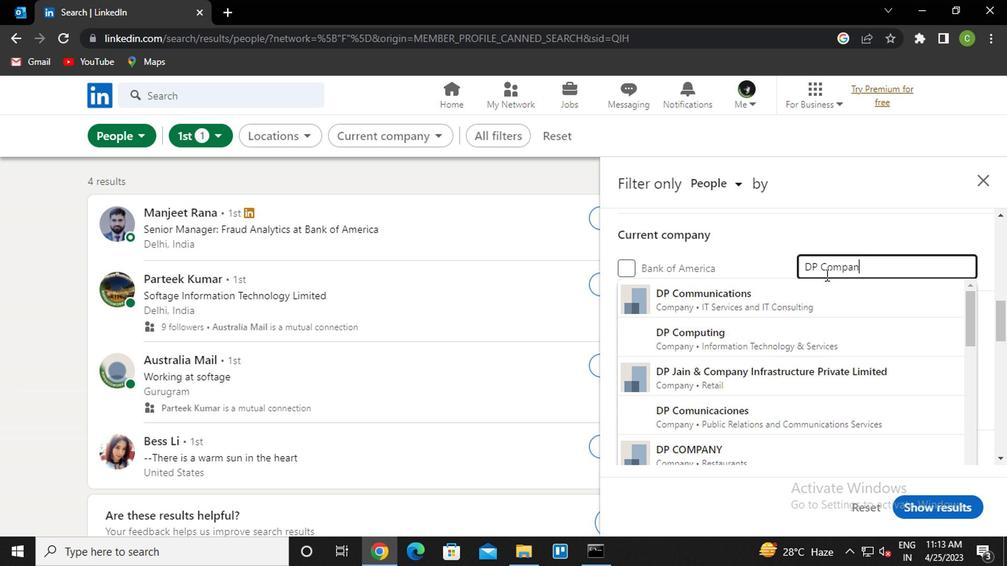 
Action: Mouse moved to (775, 303)
Screenshot: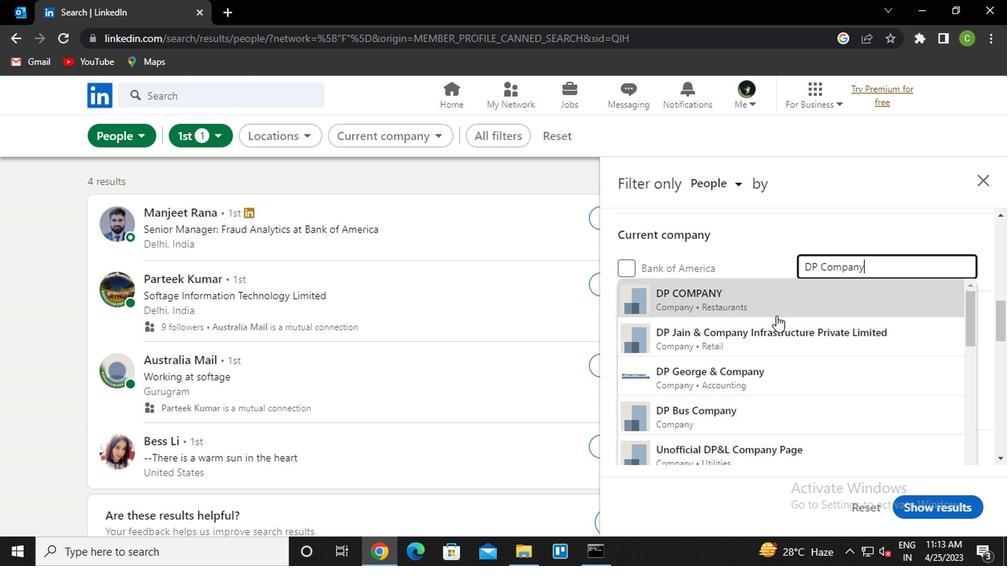 
Action: Mouse pressed left at (775, 303)
Screenshot: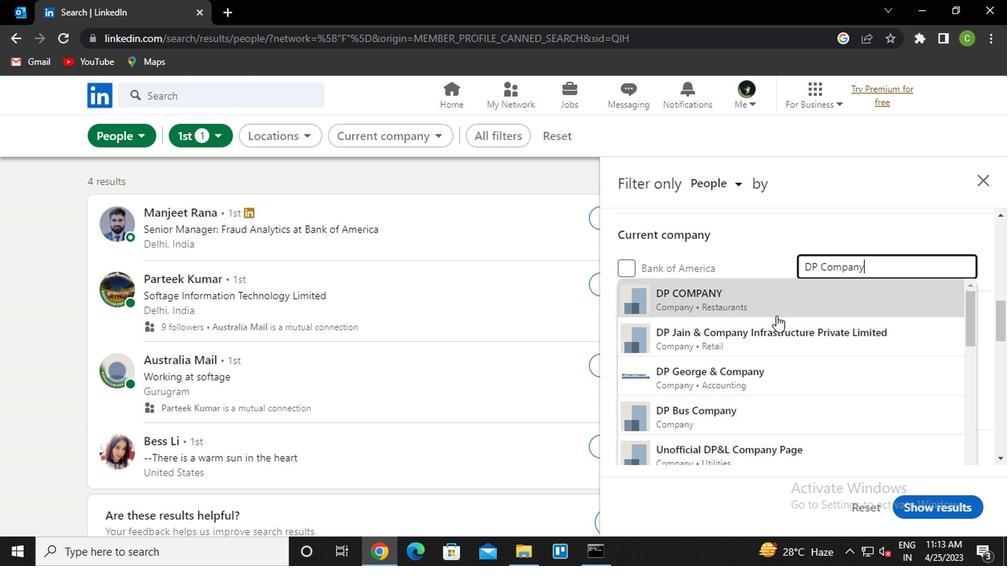
Action: Mouse moved to (750, 321)
Screenshot: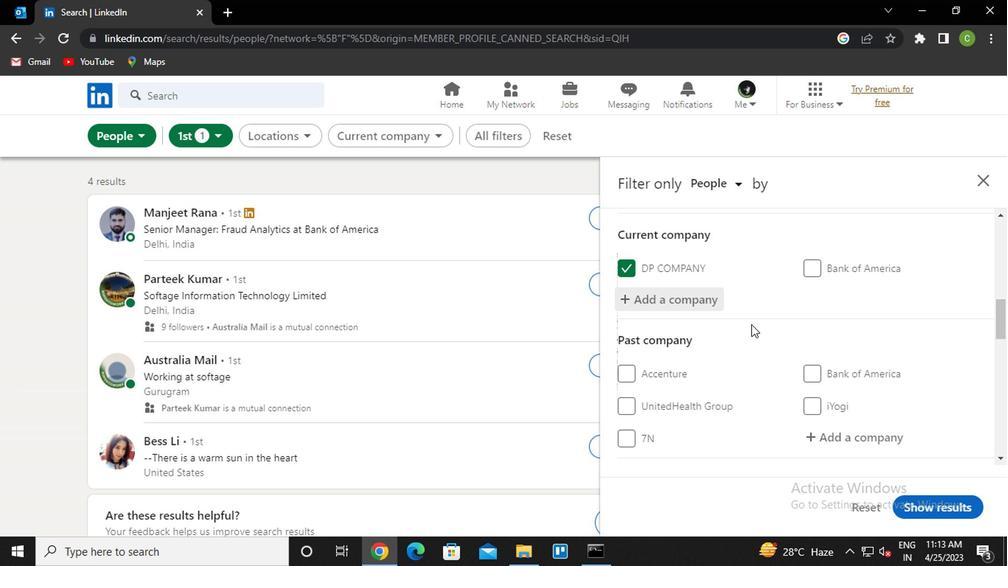 
Action: Mouse scrolled (750, 320) with delta (0, -1)
Screenshot: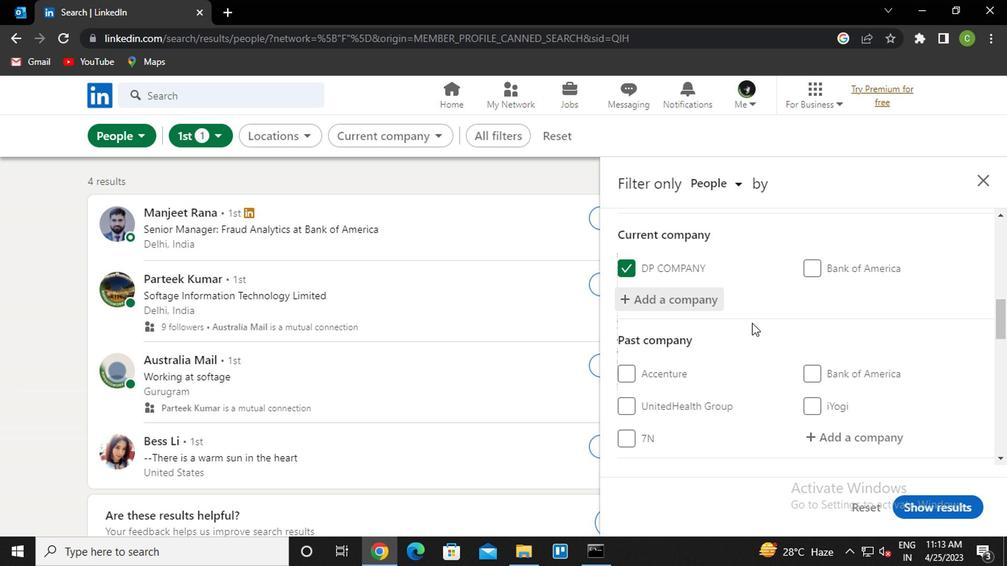 
Action: Mouse scrolled (750, 320) with delta (0, -1)
Screenshot: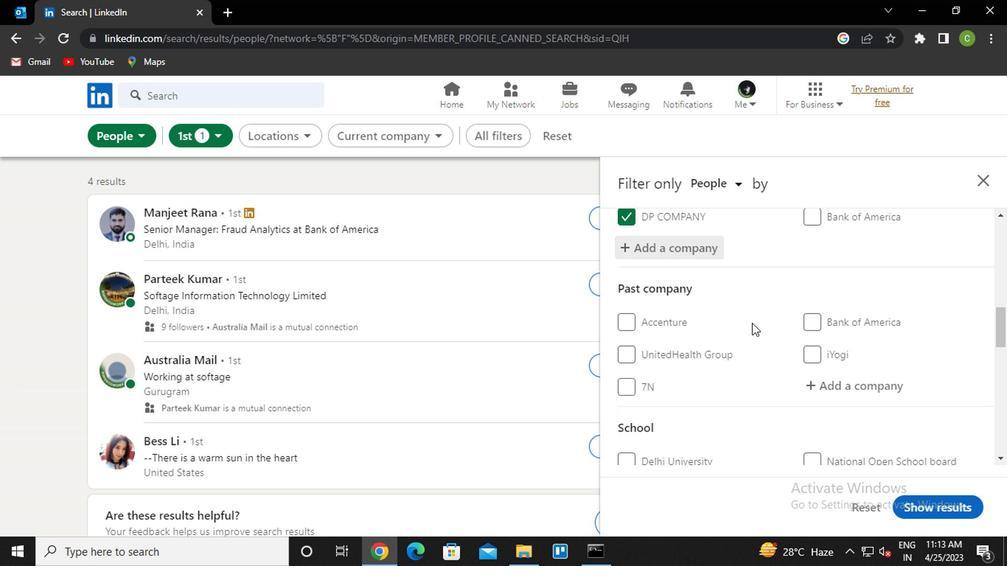 
Action: Mouse moved to (750, 321)
Screenshot: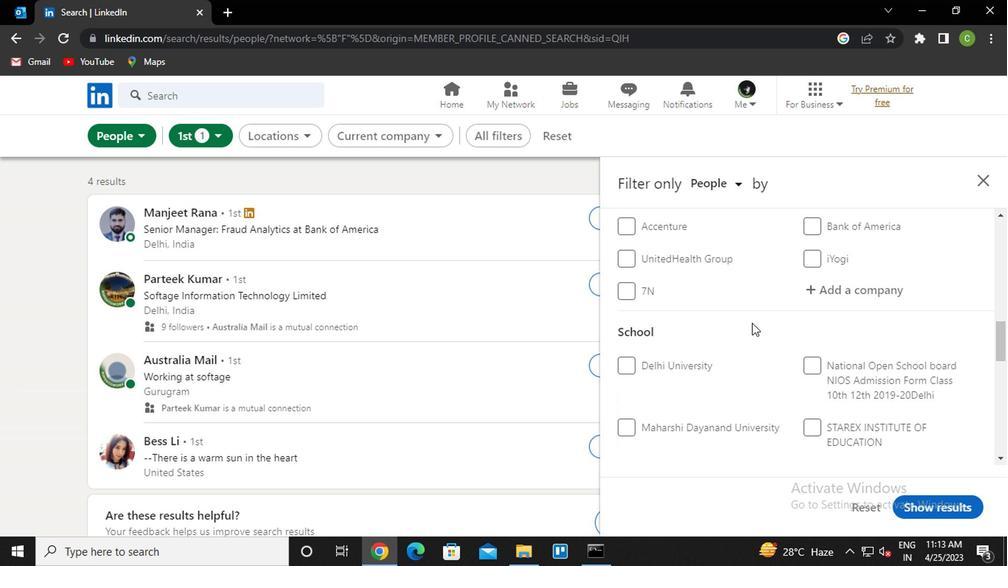 
Action: Mouse scrolled (750, 320) with delta (0, -1)
Screenshot: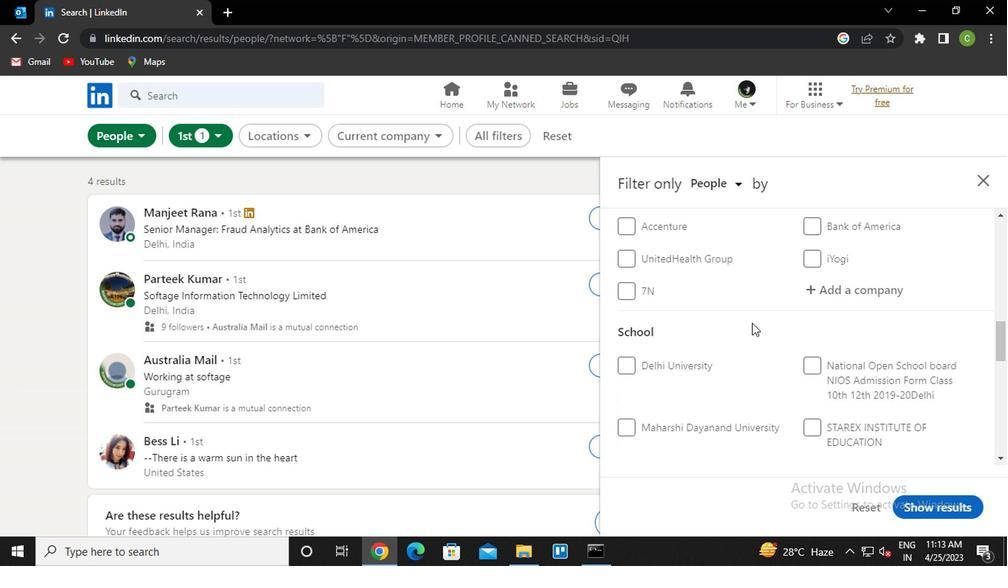 
Action: Mouse moved to (750, 323)
Screenshot: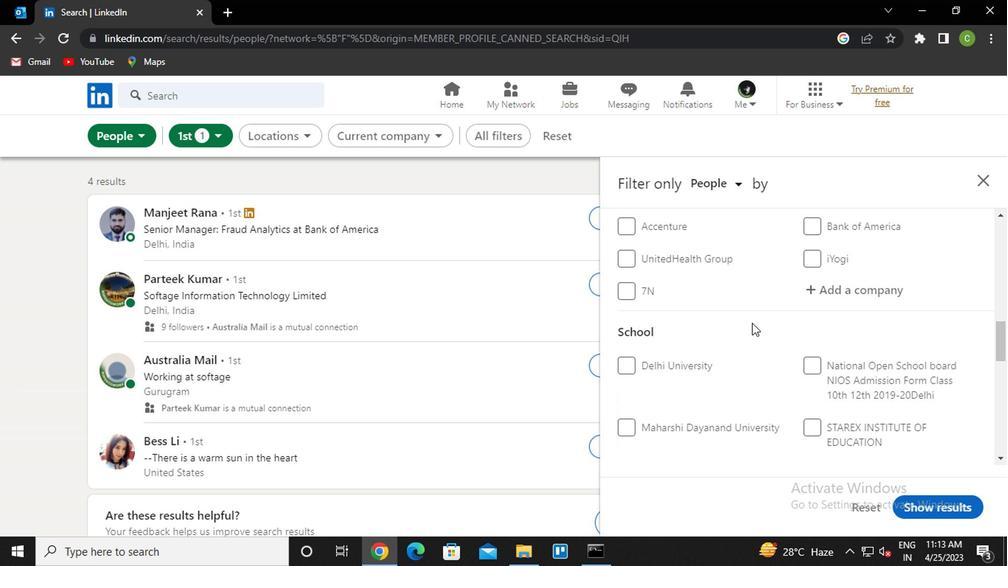 
Action: Mouse scrolled (750, 323) with delta (0, 0)
Screenshot: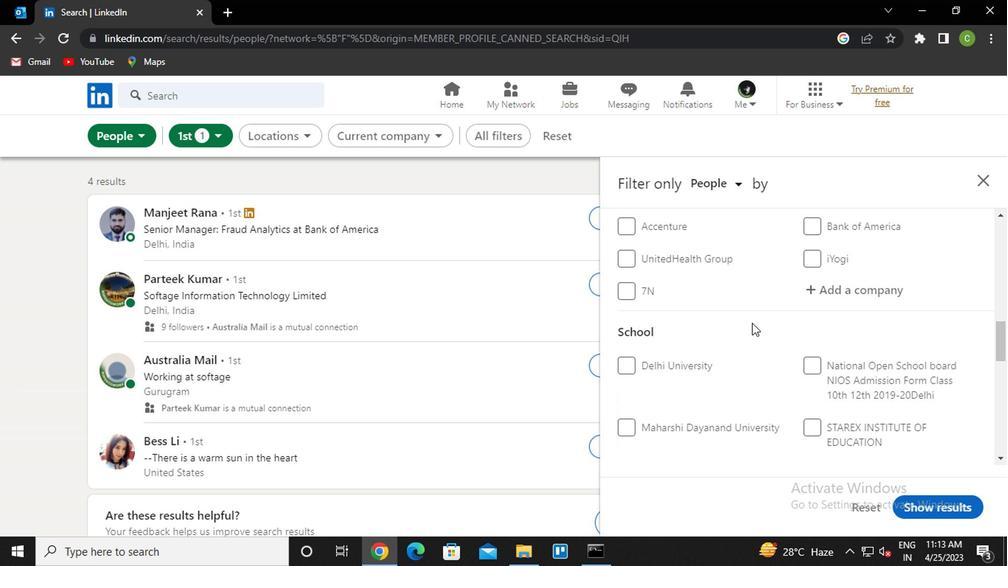 
Action: Mouse moved to (698, 331)
Screenshot: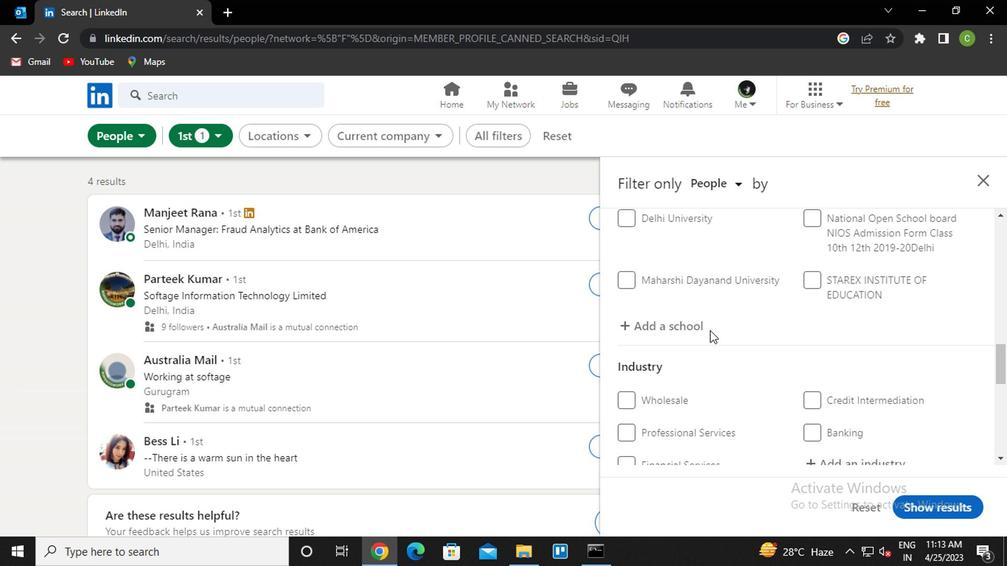 
Action: Mouse pressed left at (698, 331)
Screenshot: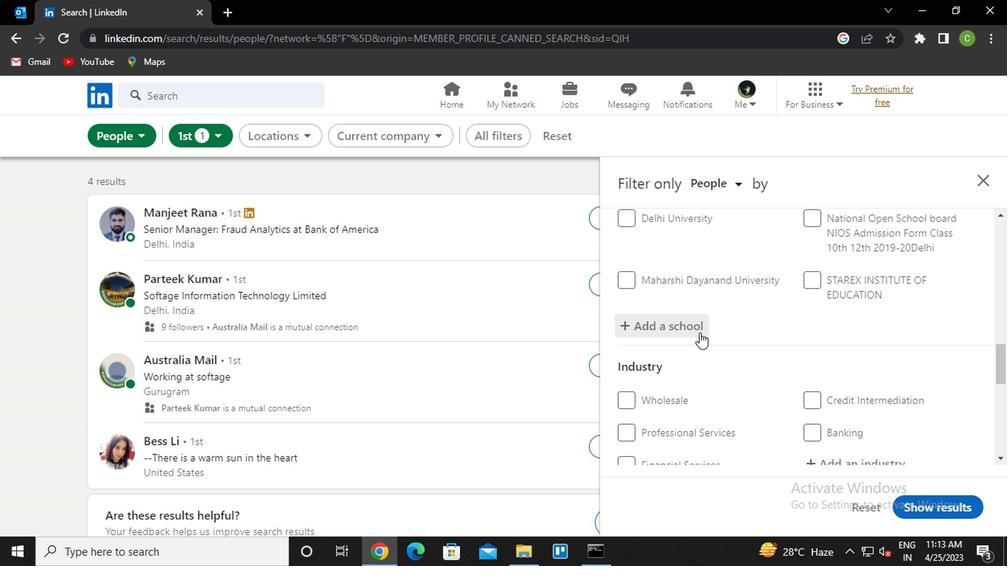 
Action: Mouse moved to (713, 340)
Screenshot: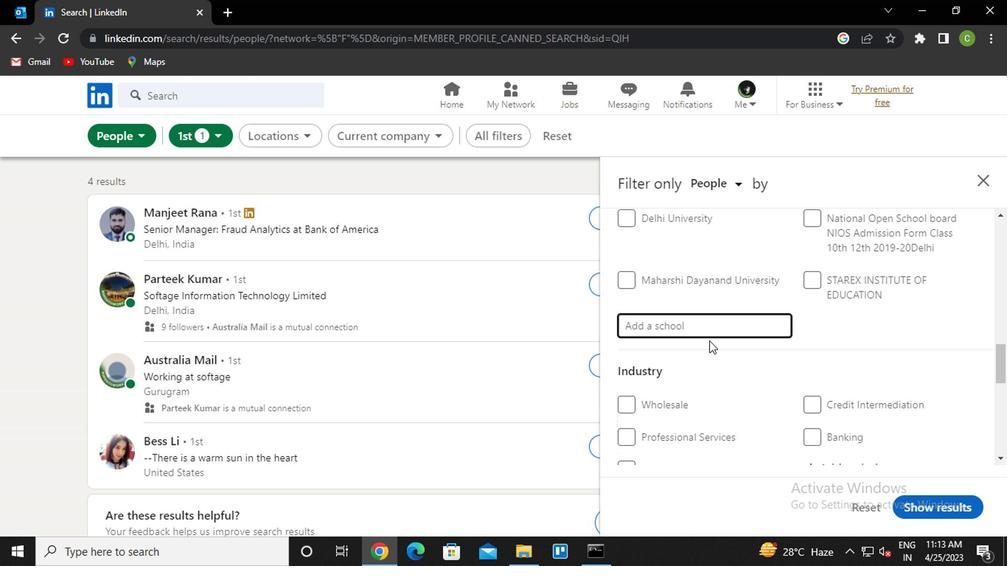 
Action: Key pressed <Key.caps_lock>A<Key.caps_lock>RYA<Key.space><Key.caps_lock>C<Key.caps_lock>OLLAGE<Key.backspace><Key.backspace><Key.backspace>EGE
Screenshot: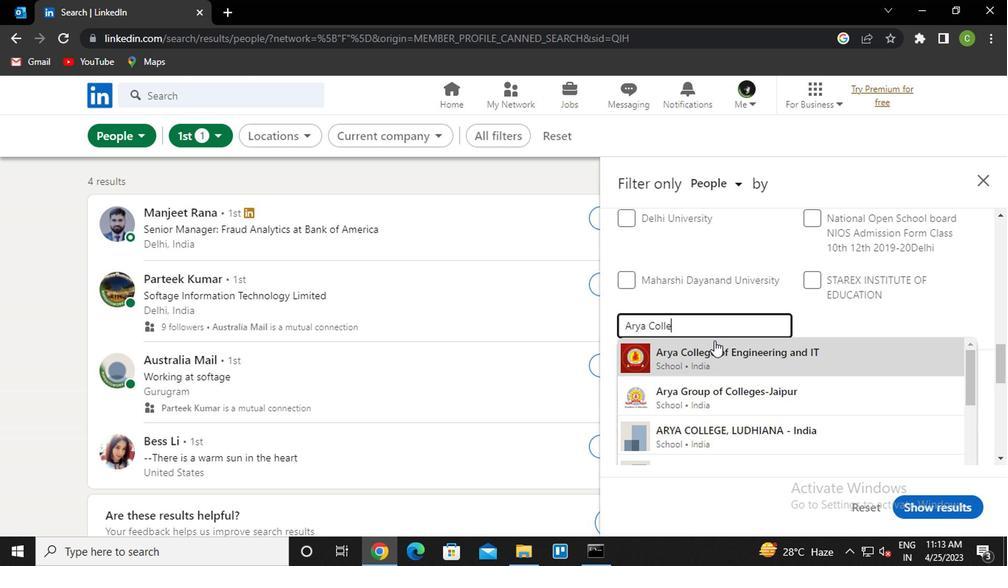 
Action: Mouse moved to (756, 363)
Screenshot: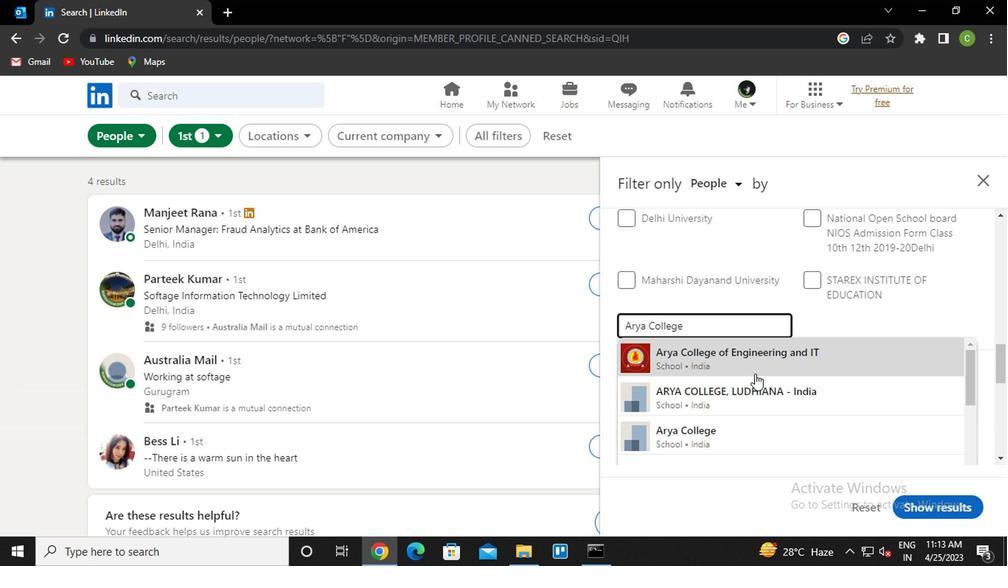 
Action: Mouse pressed left at (756, 363)
Screenshot: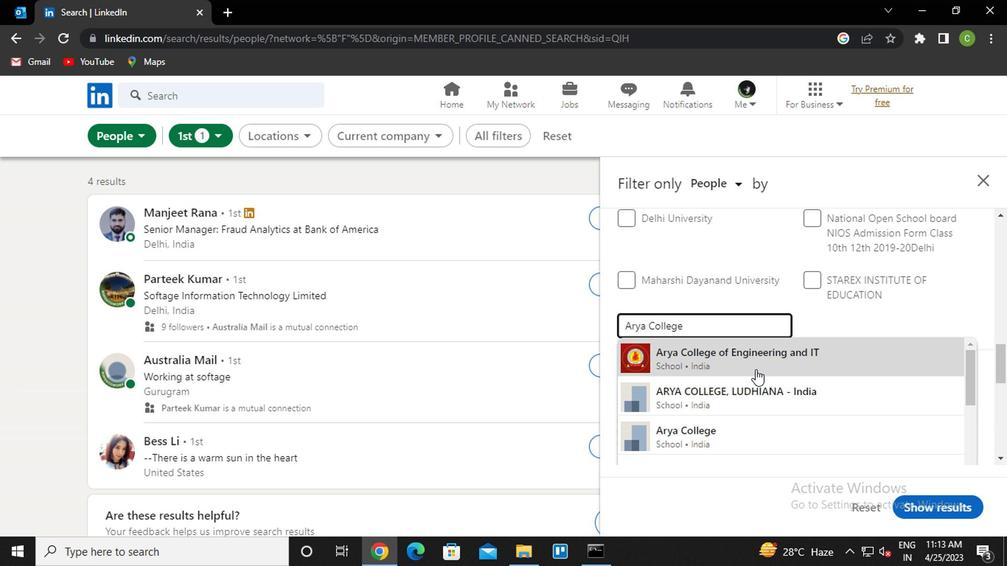 
Action: Mouse scrolled (756, 363) with delta (0, 0)
Screenshot: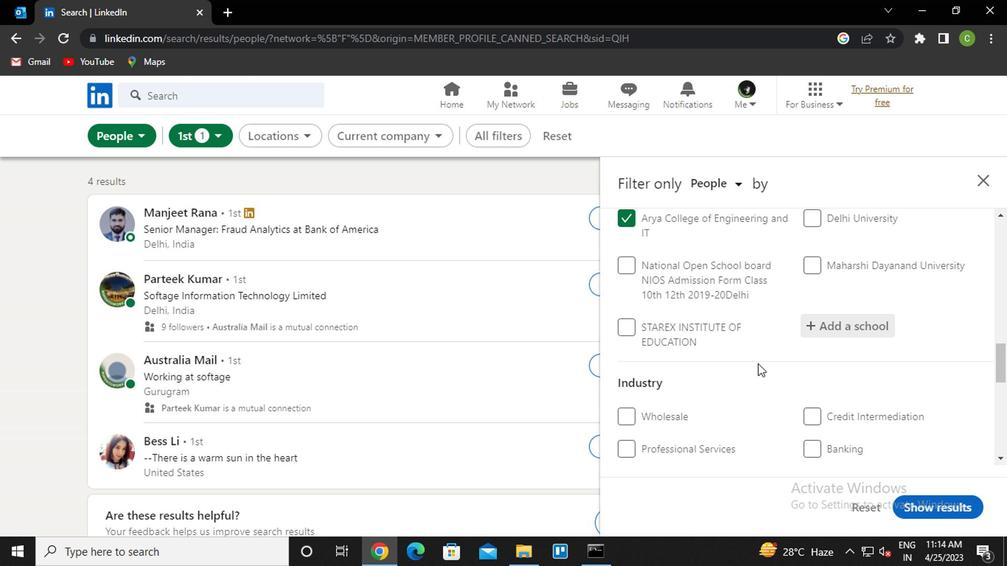 
Action: Mouse scrolled (756, 363) with delta (0, 0)
Screenshot: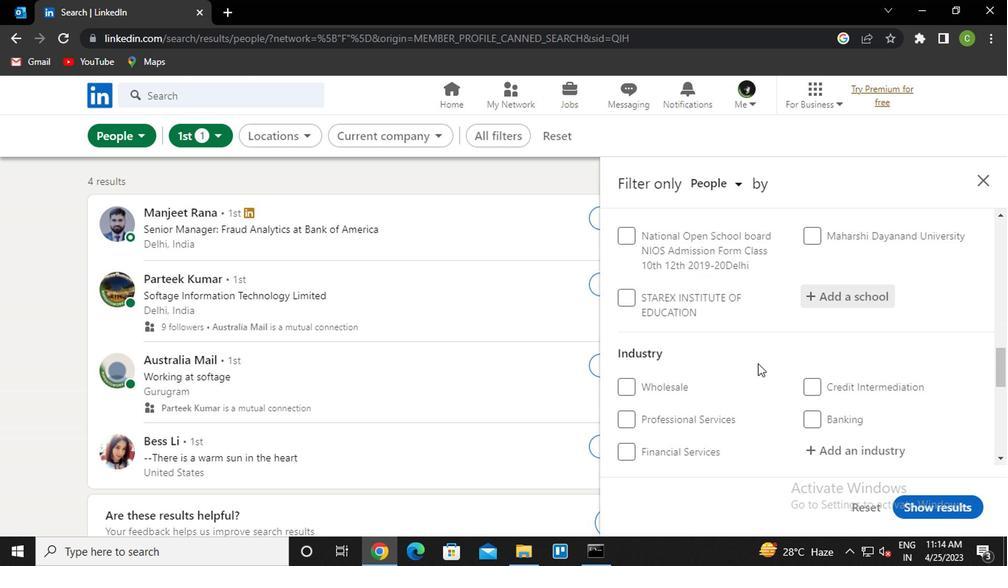 
Action: Mouse moved to (862, 327)
Screenshot: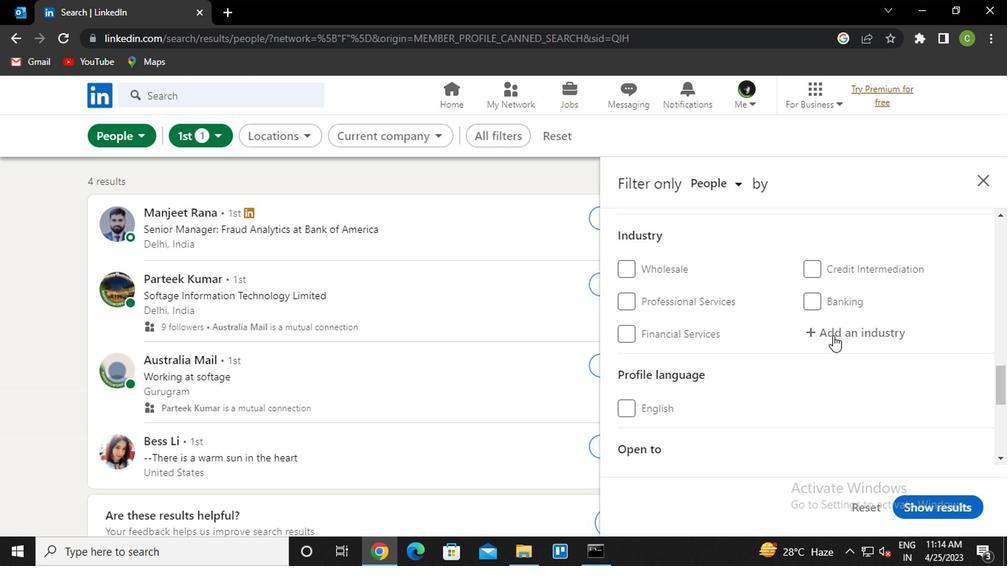 
Action: Mouse pressed left at (862, 327)
Screenshot: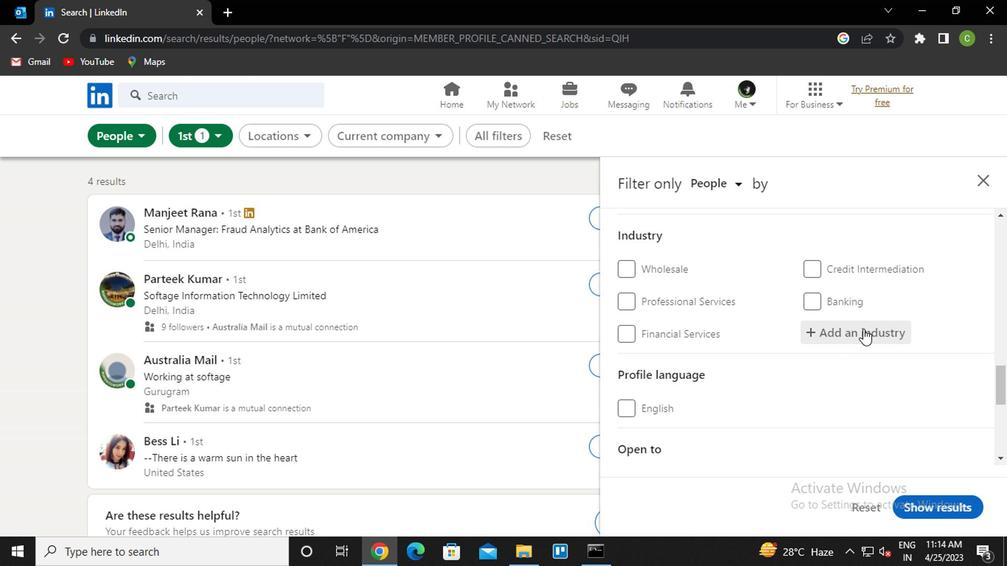 
Action: Mouse moved to (849, 333)
Screenshot: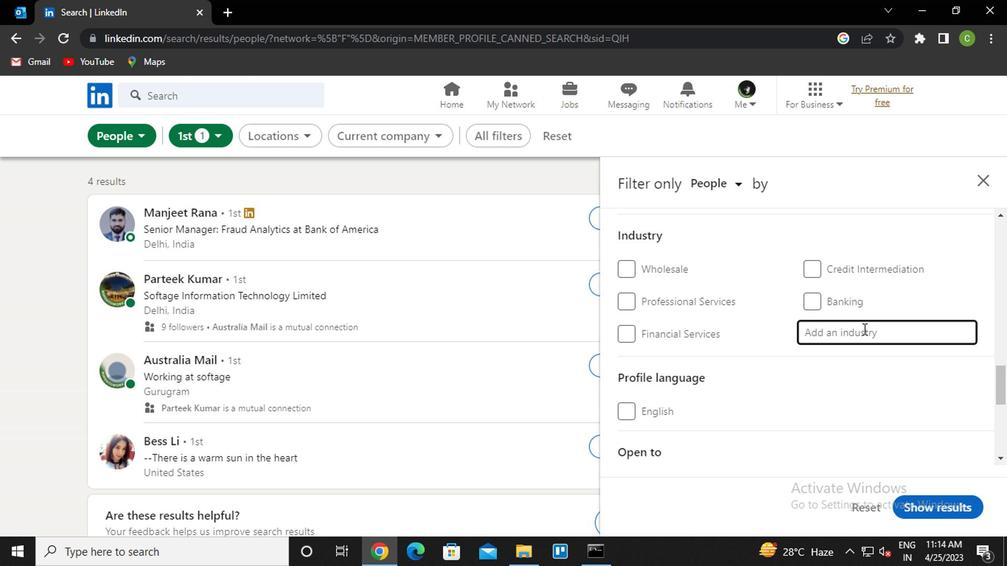 
Action: Key pressed <Key.caps_lock>C<Key.caps_lock>LIN
Screenshot: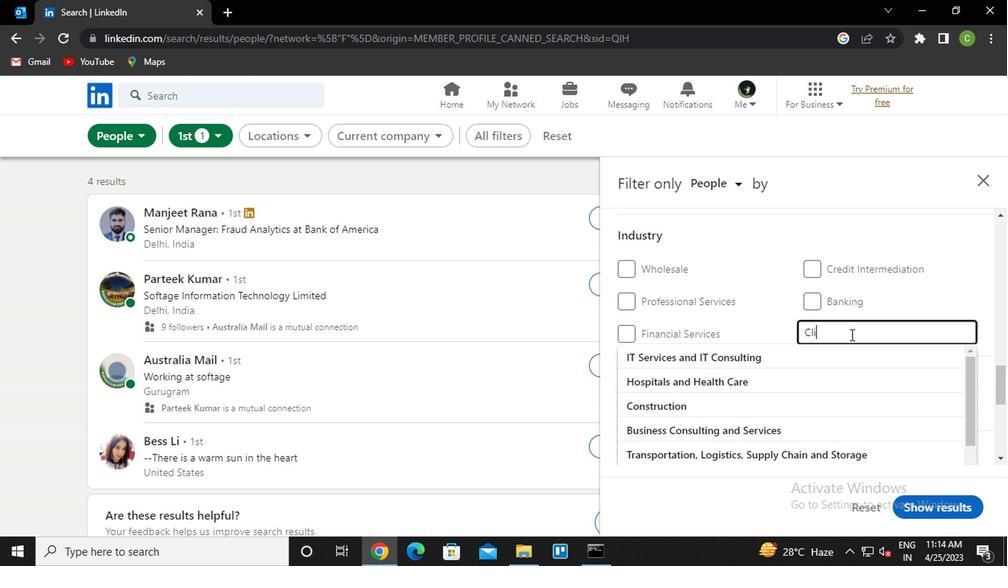 
Action: Mouse moved to (849, 333)
Screenshot: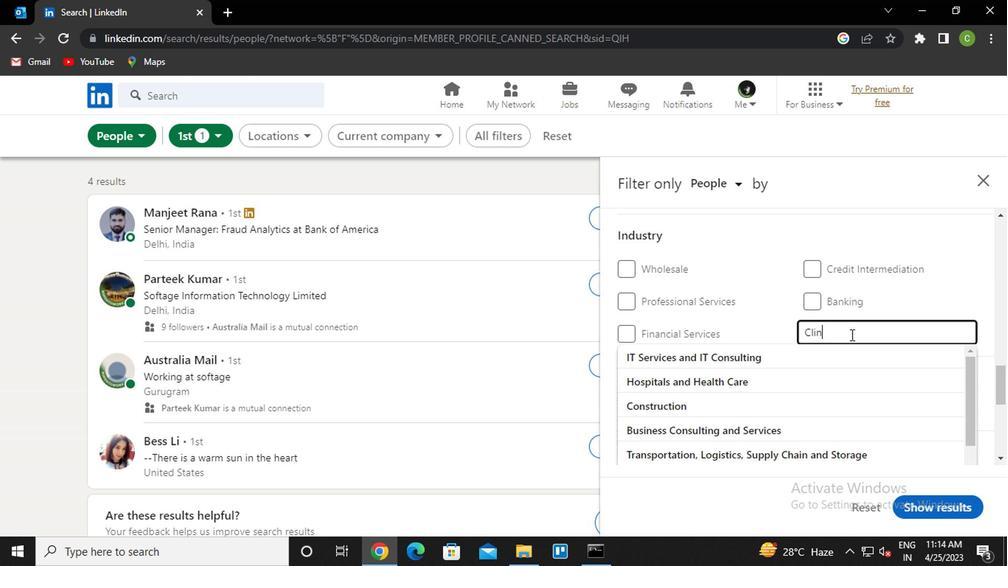 
Action: Key pressed <Key.backspace>MATE
Screenshot: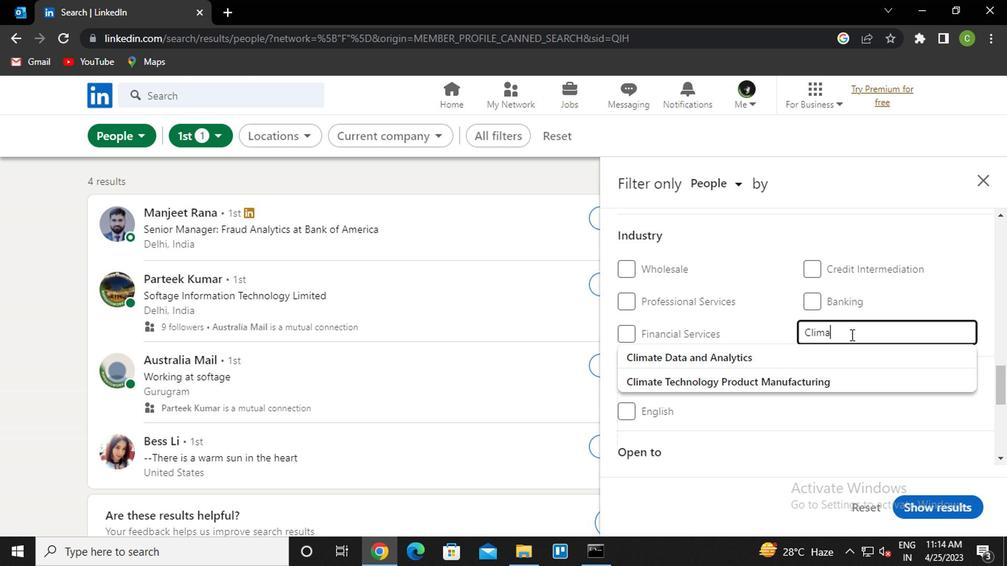 
Action: Mouse moved to (835, 380)
Screenshot: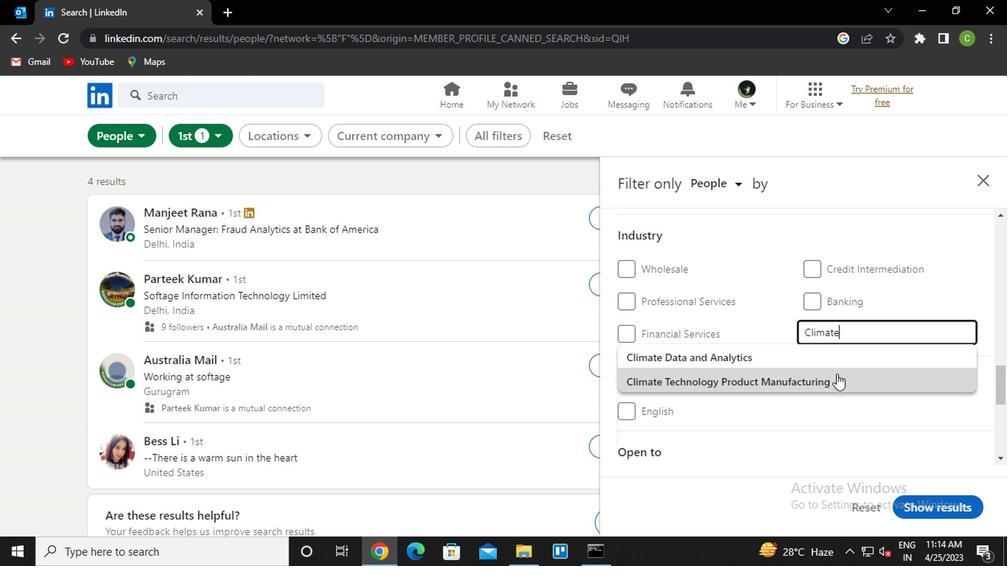 
Action: Mouse pressed left at (835, 380)
Screenshot: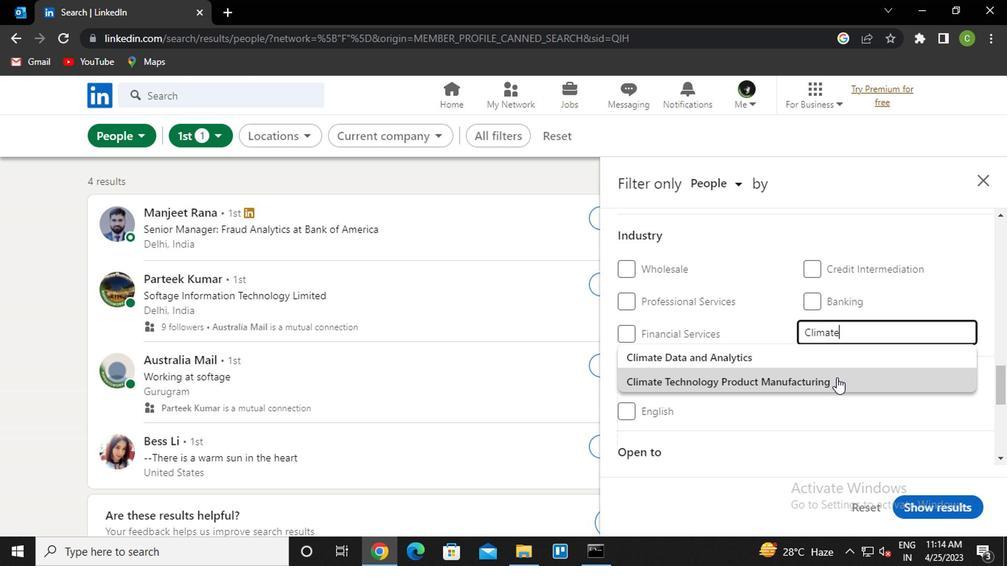 
Action: Mouse moved to (825, 386)
Screenshot: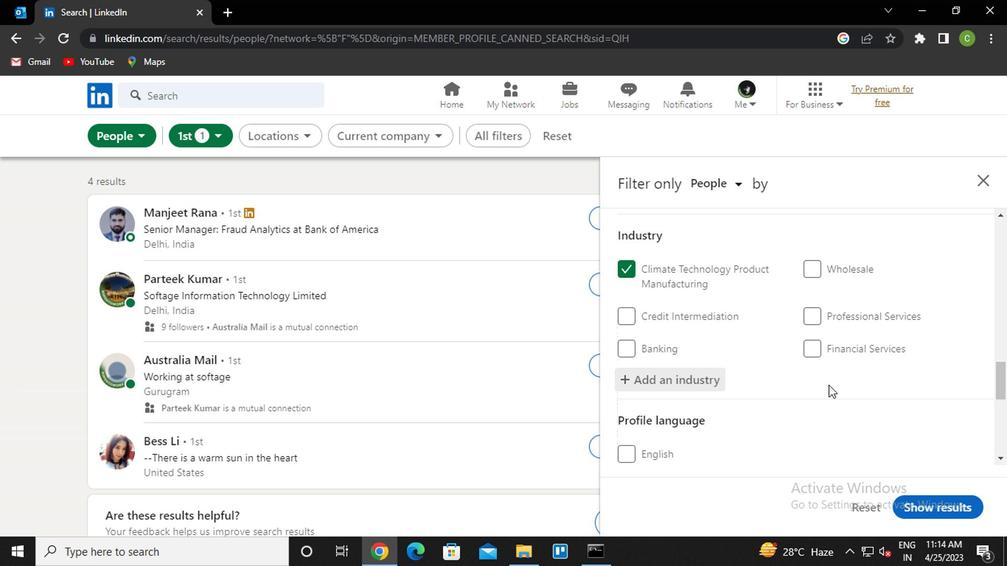 
Action: Mouse scrolled (825, 385) with delta (0, -1)
Screenshot: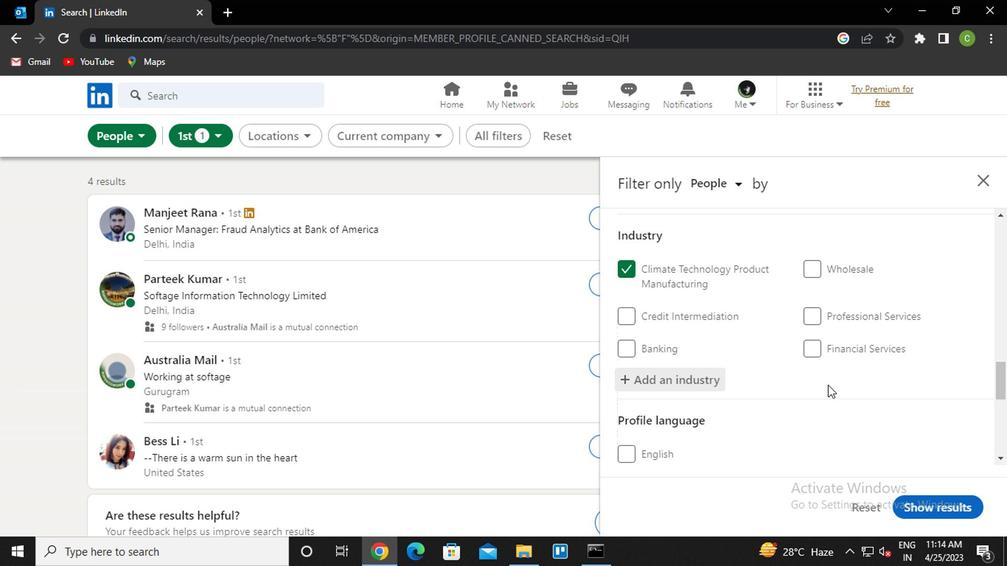 
Action: Mouse moved to (825, 386)
Screenshot: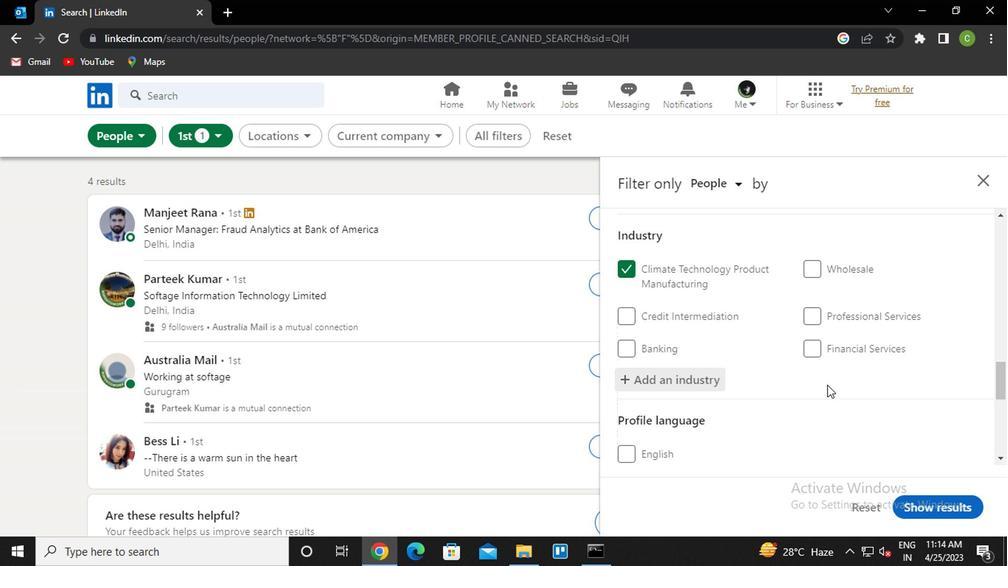 
Action: Mouse scrolled (825, 386) with delta (0, 0)
Screenshot: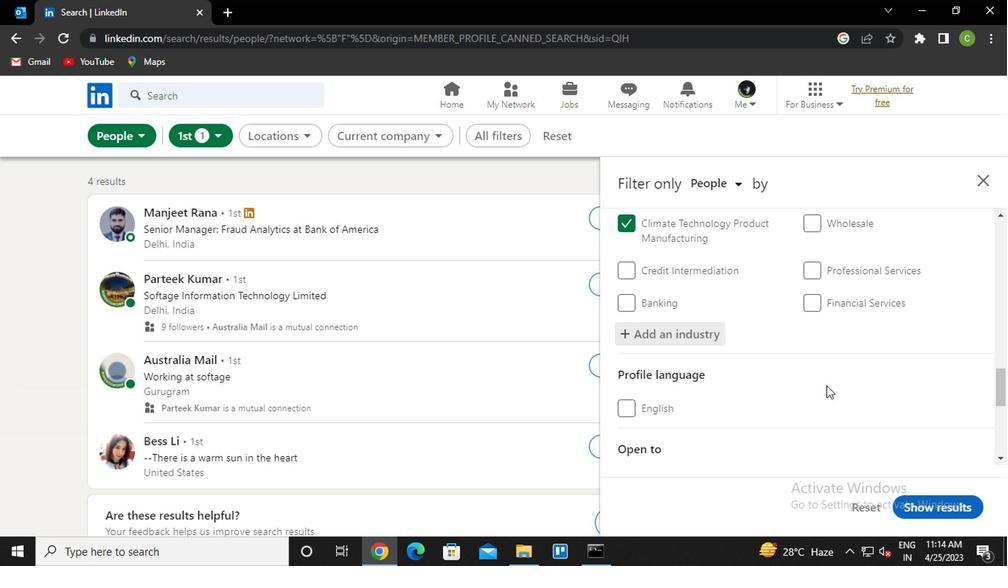 
Action: Mouse moved to (824, 387)
Screenshot: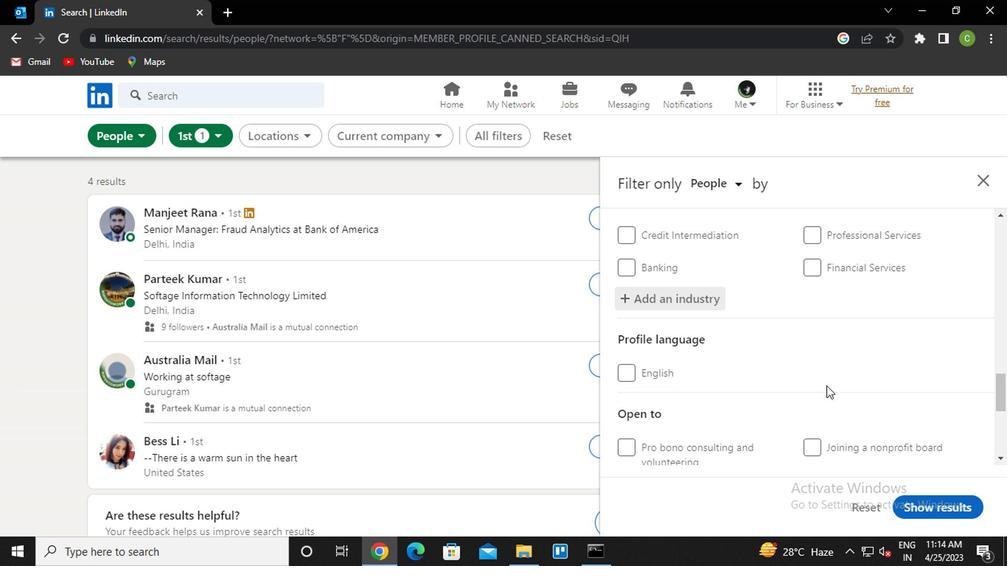 
Action: Mouse scrolled (824, 386) with delta (0, -1)
Screenshot: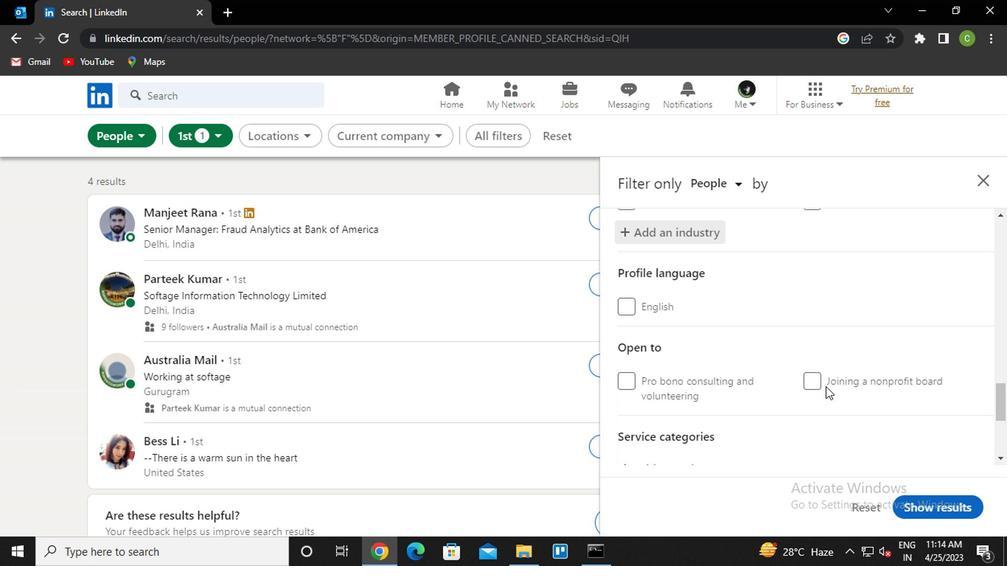 
Action: Mouse moved to (823, 388)
Screenshot: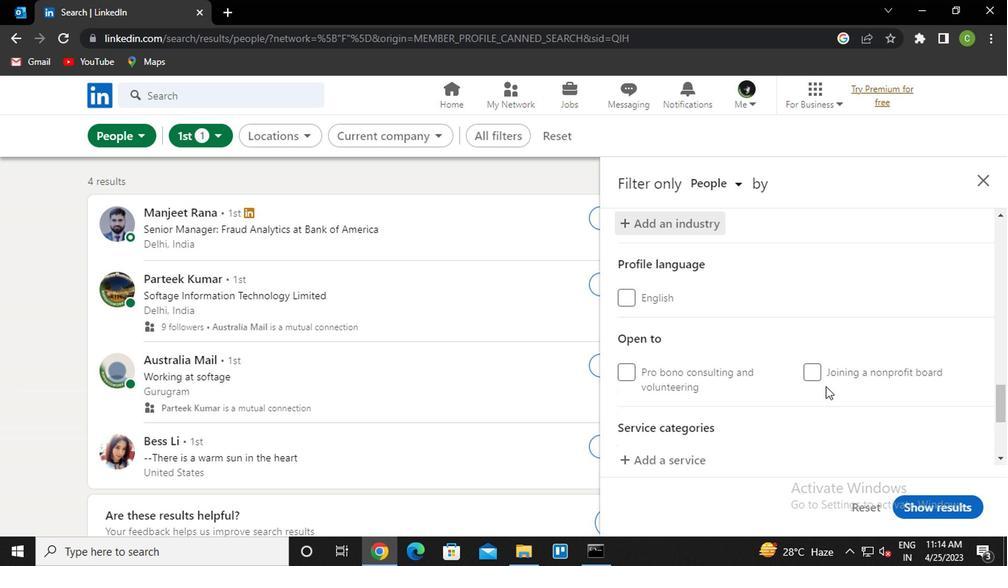 
Action: Mouse scrolled (823, 387) with delta (0, 0)
Screenshot: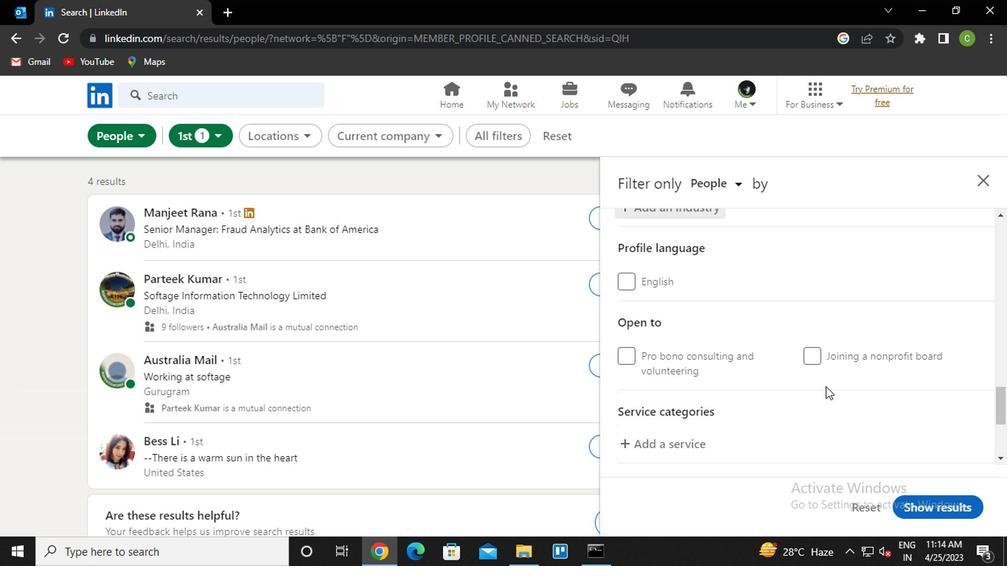 
Action: Mouse moved to (662, 320)
Screenshot: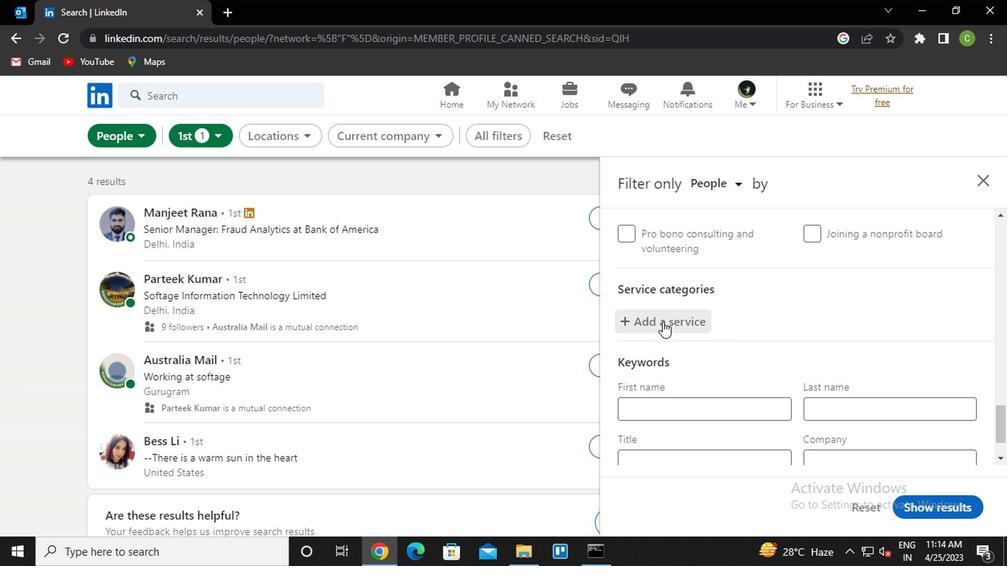
Action: Mouse pressed left at (662, 320)
Screenshot: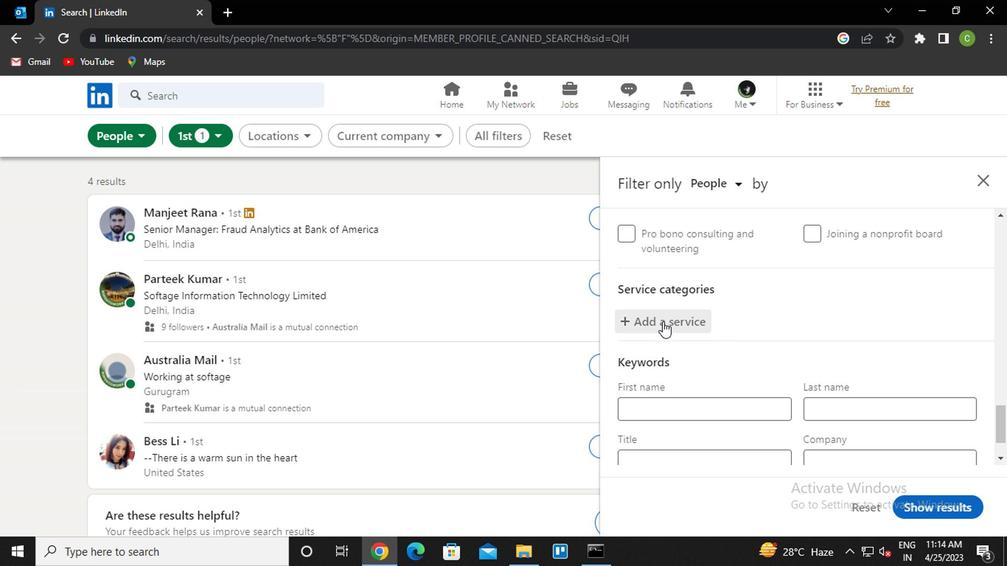 
Action: Key pressed <Key.caps_lock>GROTH<Key.space>
Screenshot: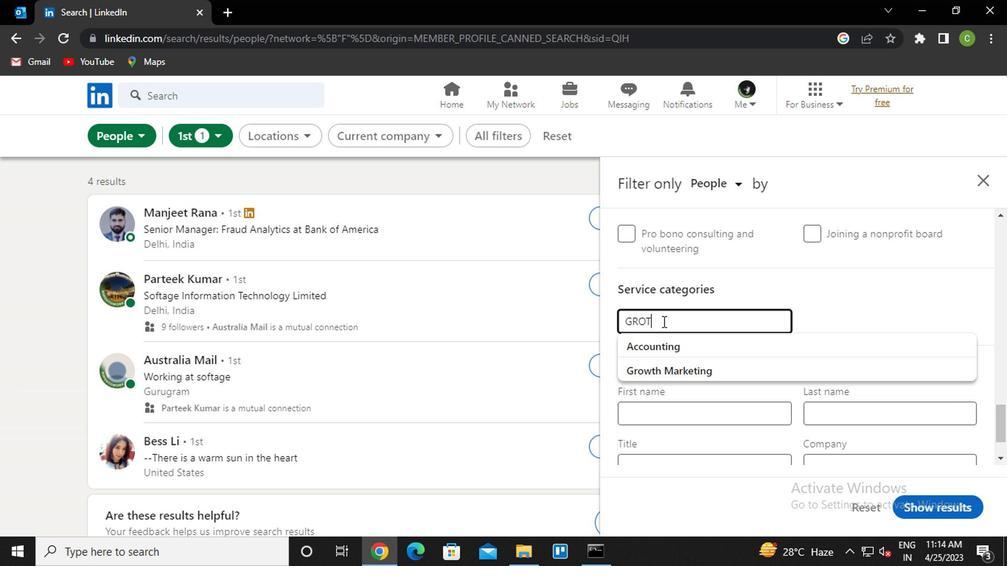 
Action: Mouse moved to (676, 327)
Screenshot: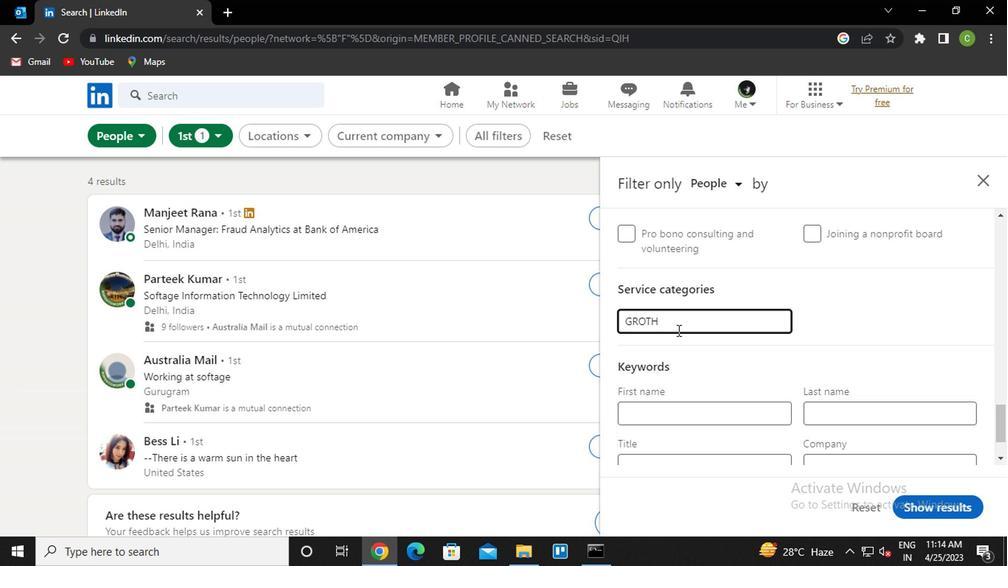 
Action: Mouse pressed left at (676, 327)
Screenshot: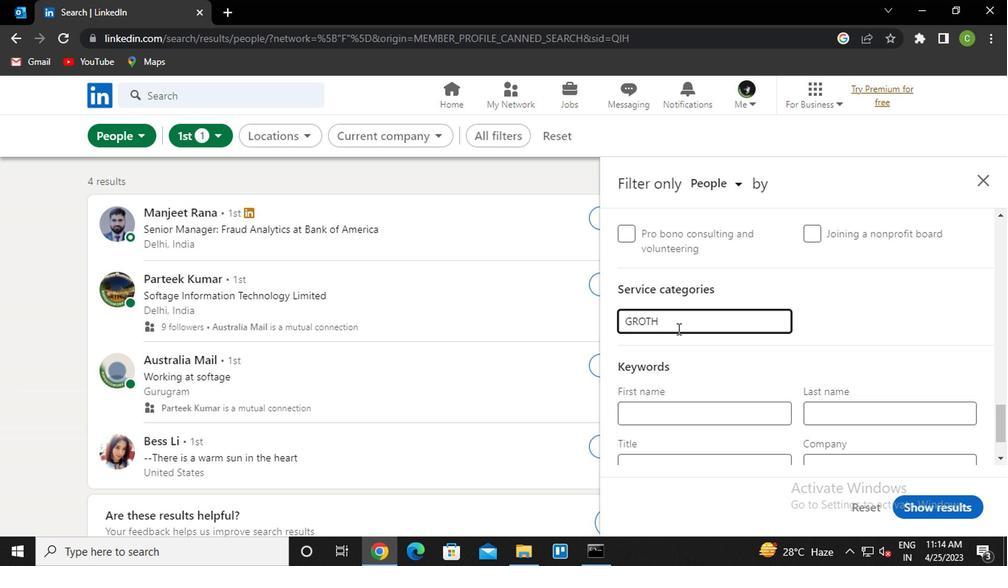 
Action: Key pressed <Key.caps_lock><Key.caps_lock>M<Key.caps_lock>A<Key.backspace><Key.backspace><Key.backspace><Key.backspace><Key.backspace><Key.backspace><Key.backspace><Key.caps_lock><Key.caps_lock>ROWTH<Key.space>
Screenshot: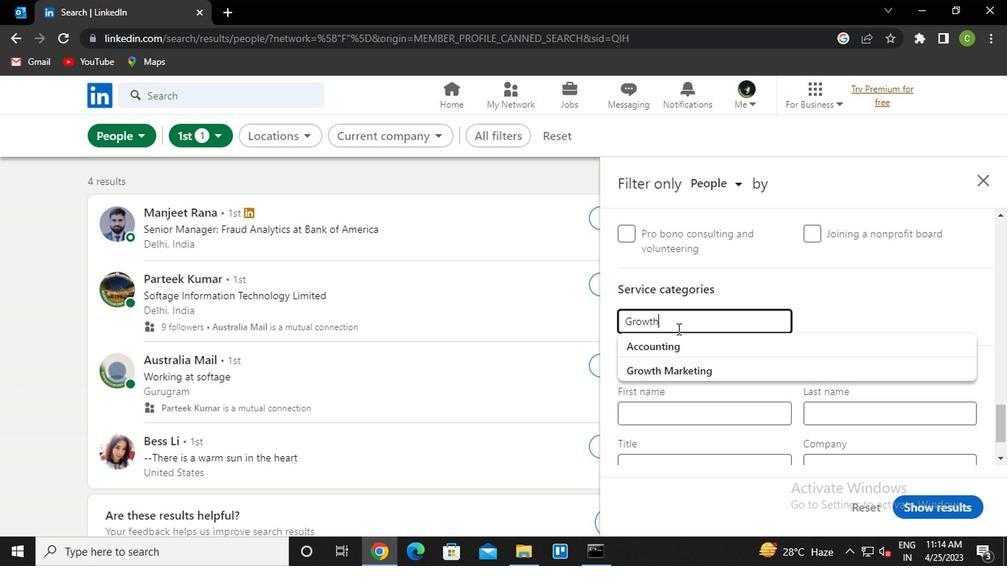 
Action: Mouse moved to (683, 346)
Screenshot: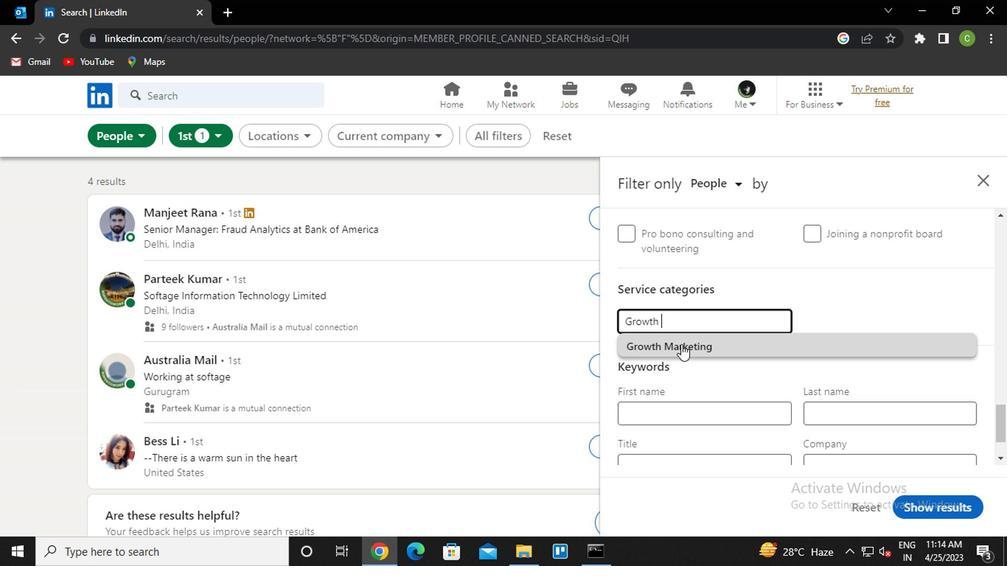 
Action: Mouse pressed left at (683, 346)
Screenshot: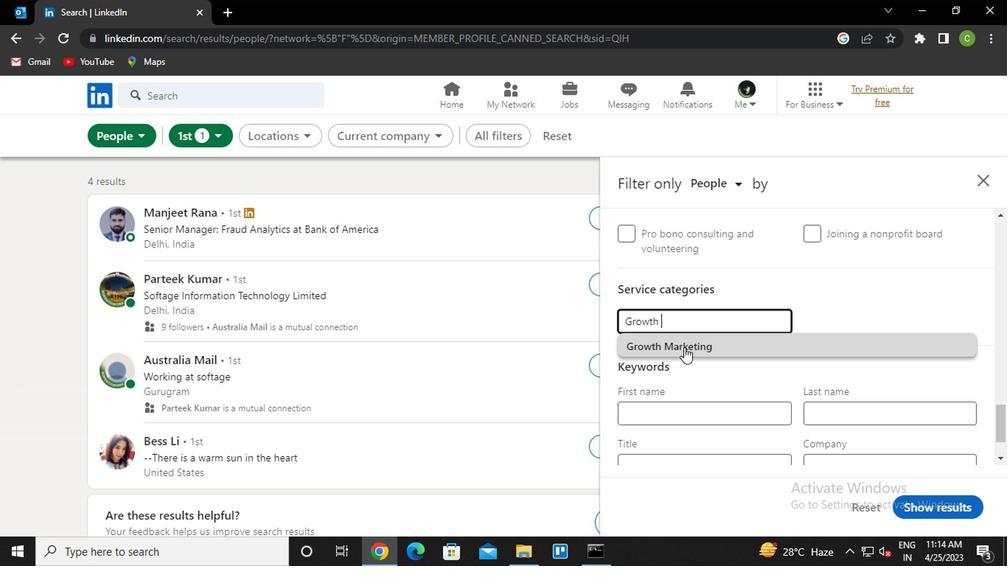 
Action: Mouse moved to (693, 346)
Screenshot: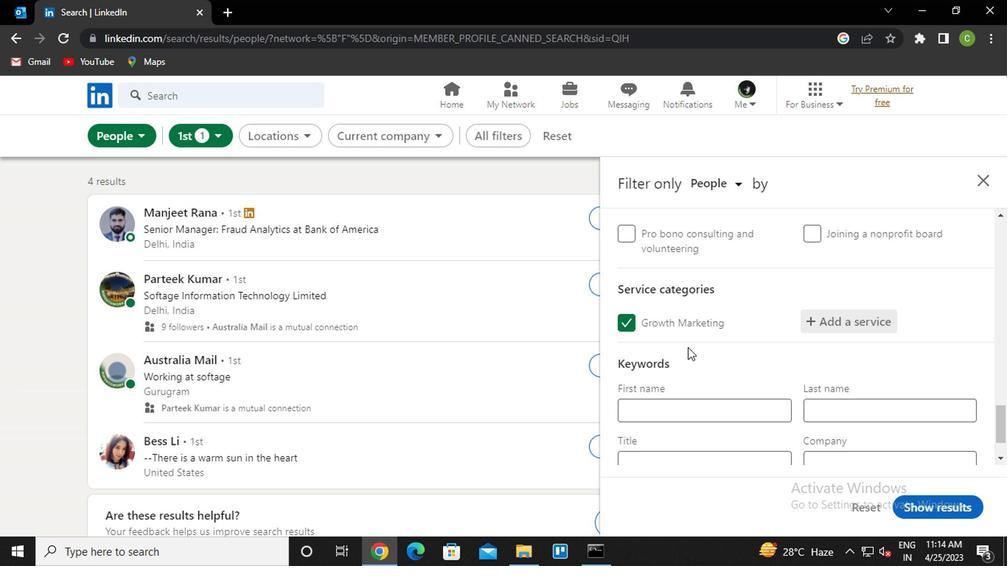 
Action: Mouse scrolled (693, 346) with delta (0, 0)
Screenshot: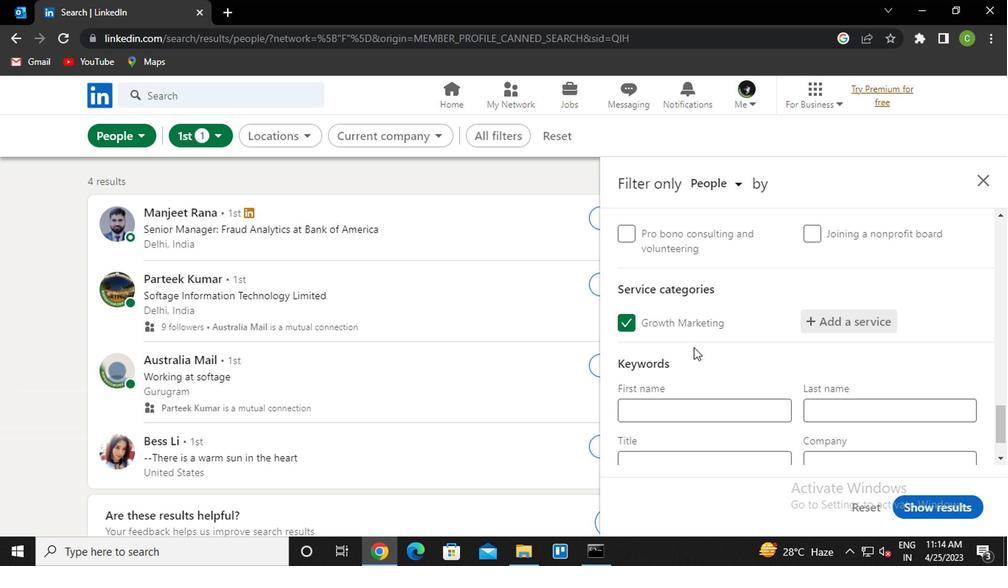 
Action: Mouse moved to (695, 393)
Screenshot: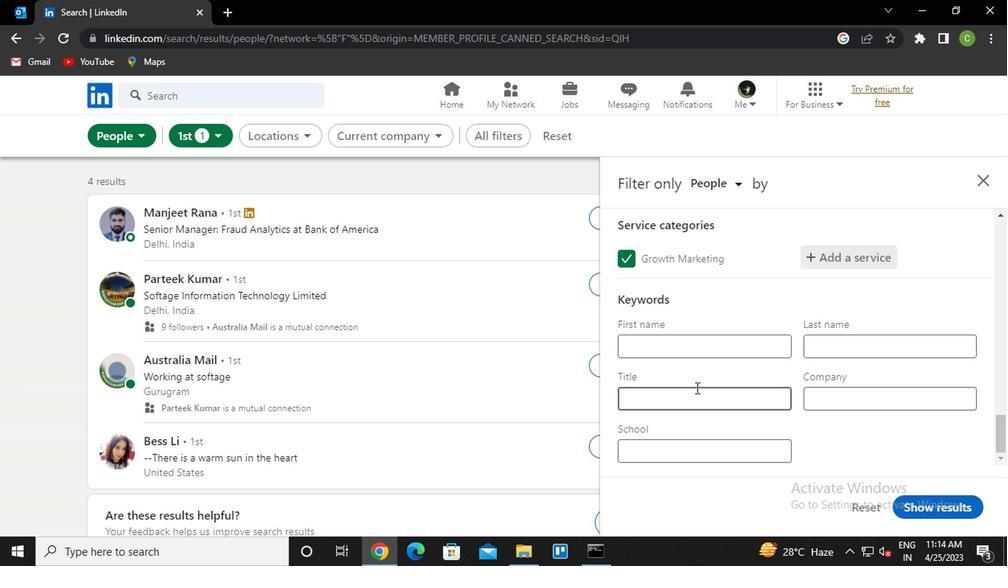 
Action: Mouse pressed left at (695, 393)
Screenshot: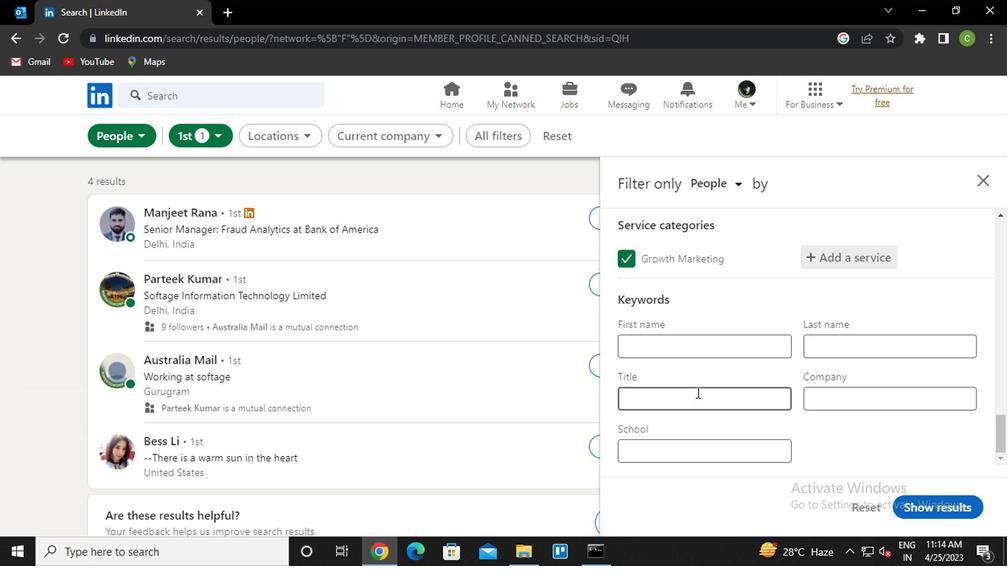 
Action: Mouse moved to (695, 396)
Screenshot: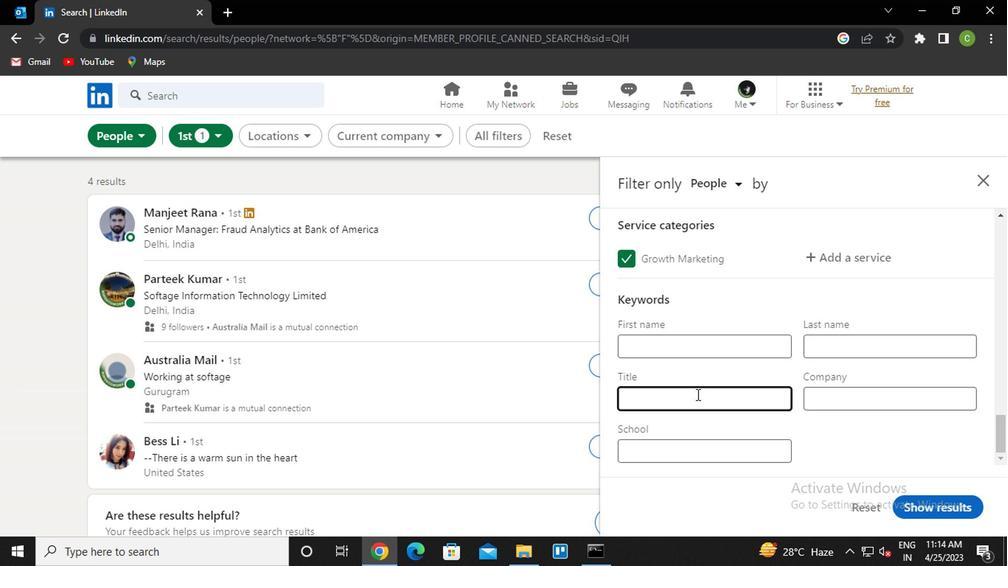 
Action: Key pressed <Key.caps_lock>F<Key.caps_lock>INANCE<Key.space><Key.caps_lock>M<Key.caps_lock>ARKETING
Screenshot: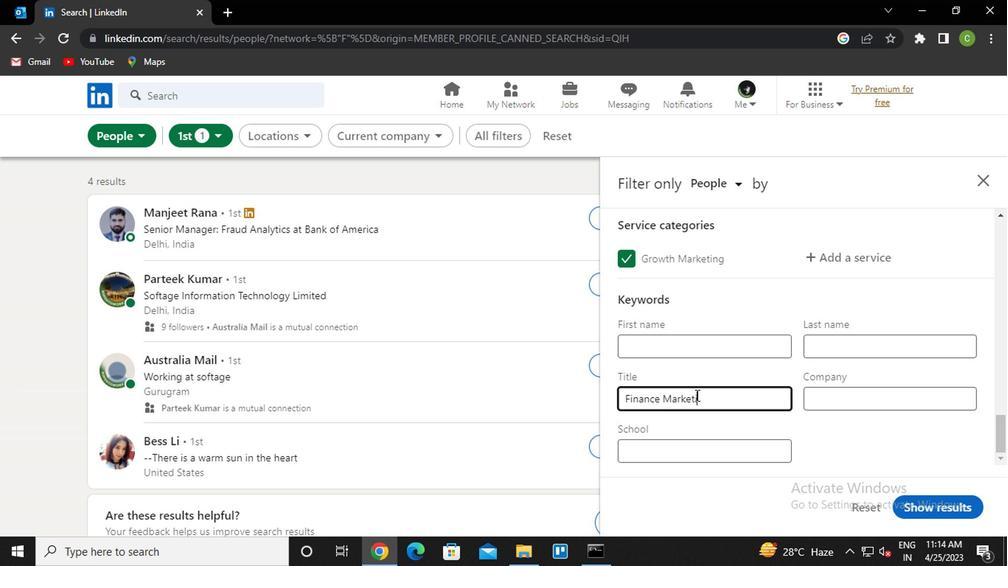 
Action: Mouse moved to (697, 412)
Screenshot: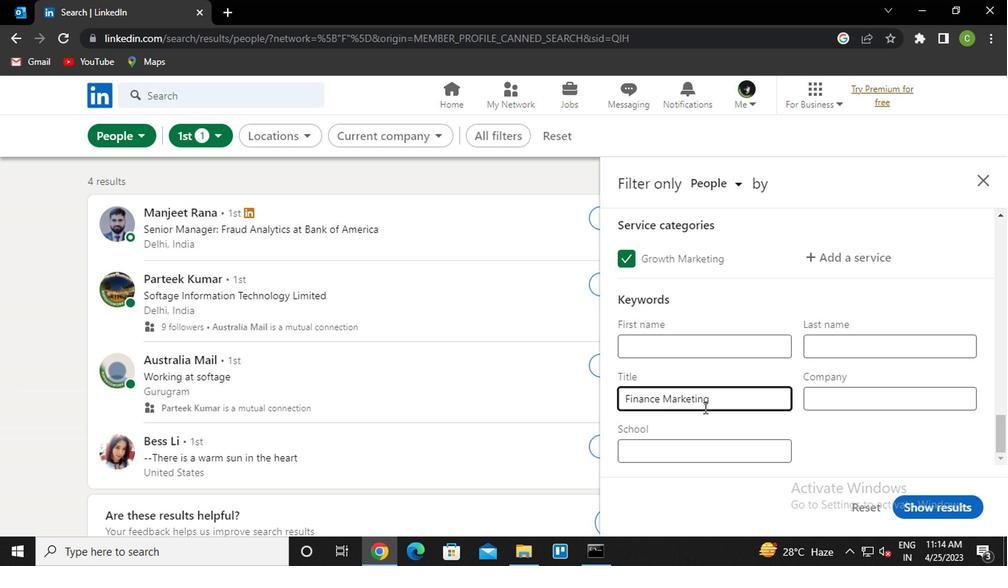 
Action: Key pressed <Key.backspace><Key.backspace><Key.backspace><Key.backspace><Key.backspace><Key.backspace><Key.backspace>
Screenshot: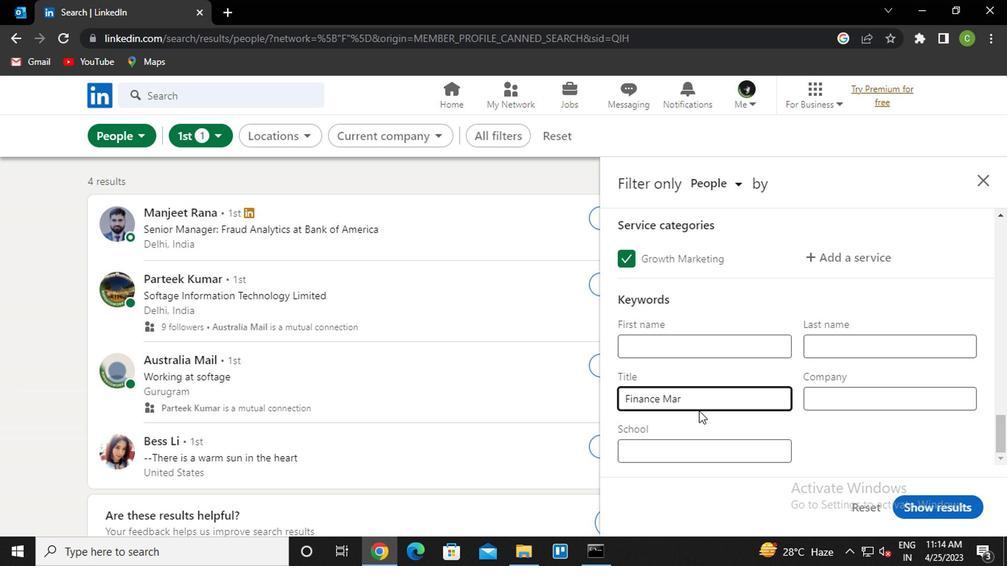 
Action: Mouse moved to (697, 412)
Screenshot: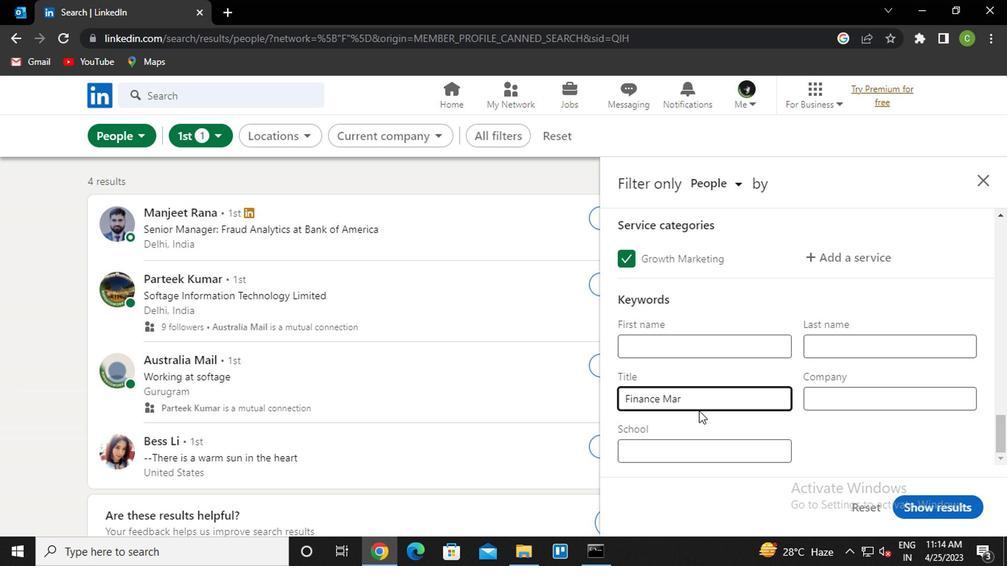 
Action: Key pressed <Key.backspace>ANAGER
Screenshot: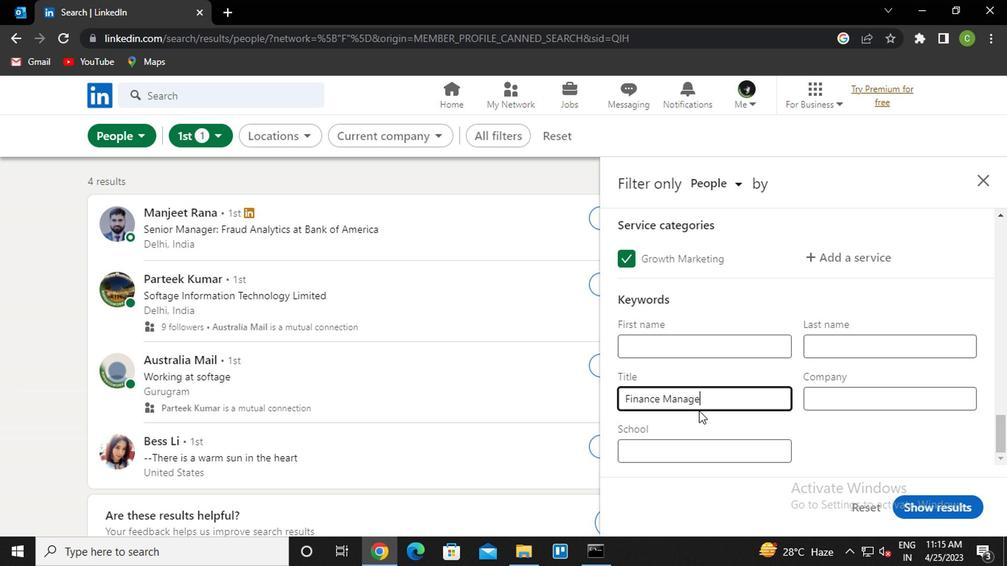 
Action: Mouse moved to (827, 437)
Screenshot: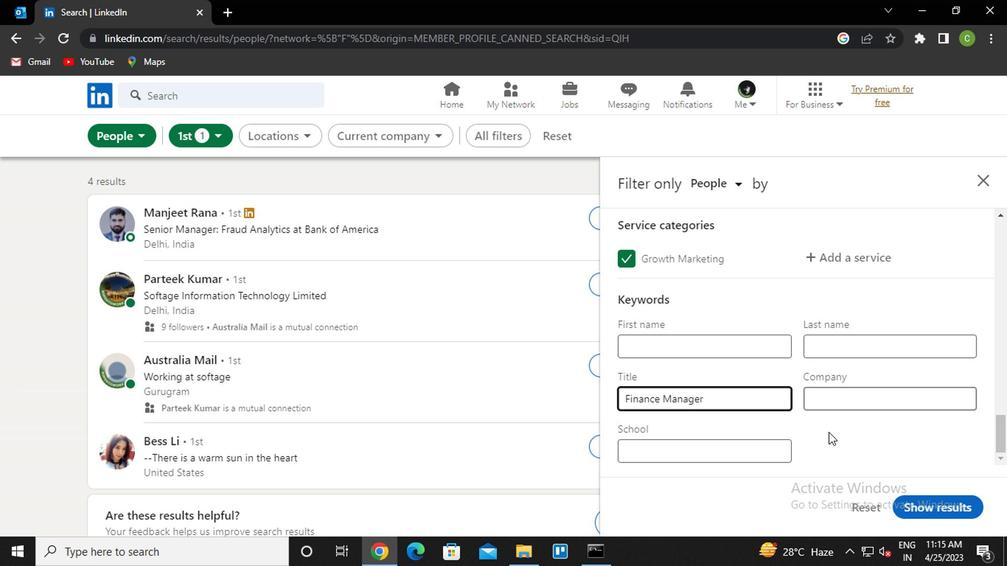 
Action: Mouse pressed left at (827, 437)
Screenshot: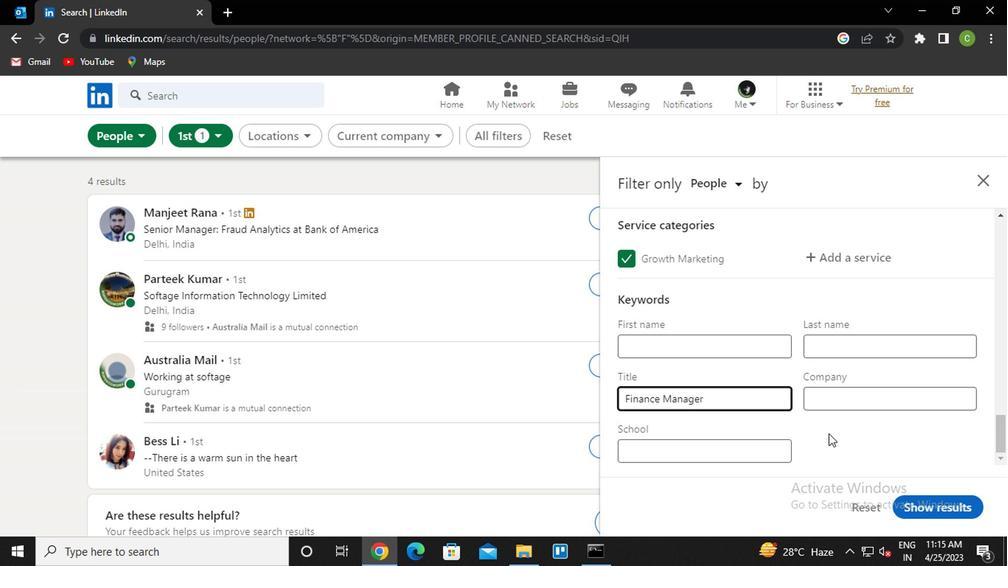 
Action: Mouse moved to (917, 511)
Screenshot: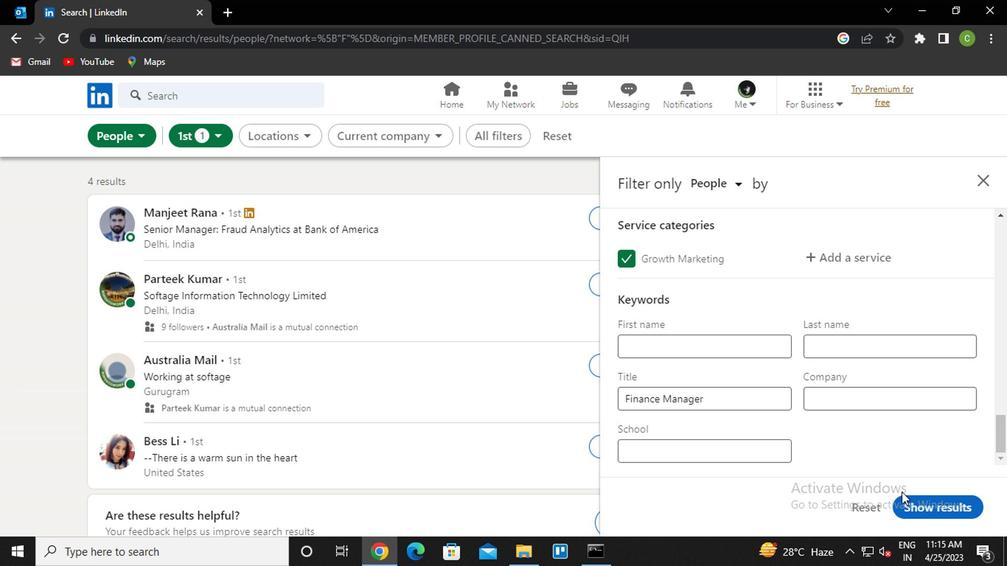 
Action: Mouse pressed left at (917, 511)
Screenshot: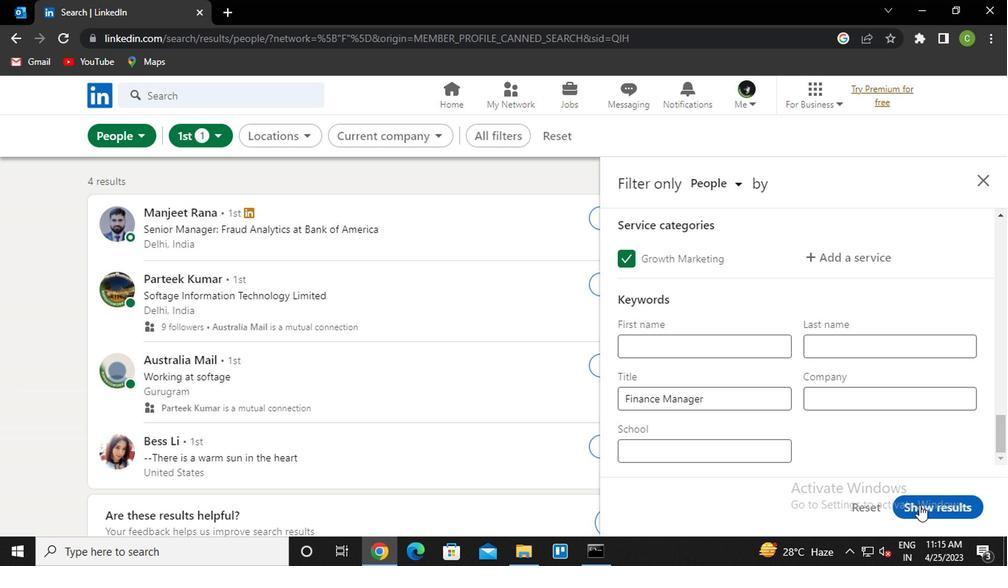
Action: Mouse moved to (642, 516)
Screenshot: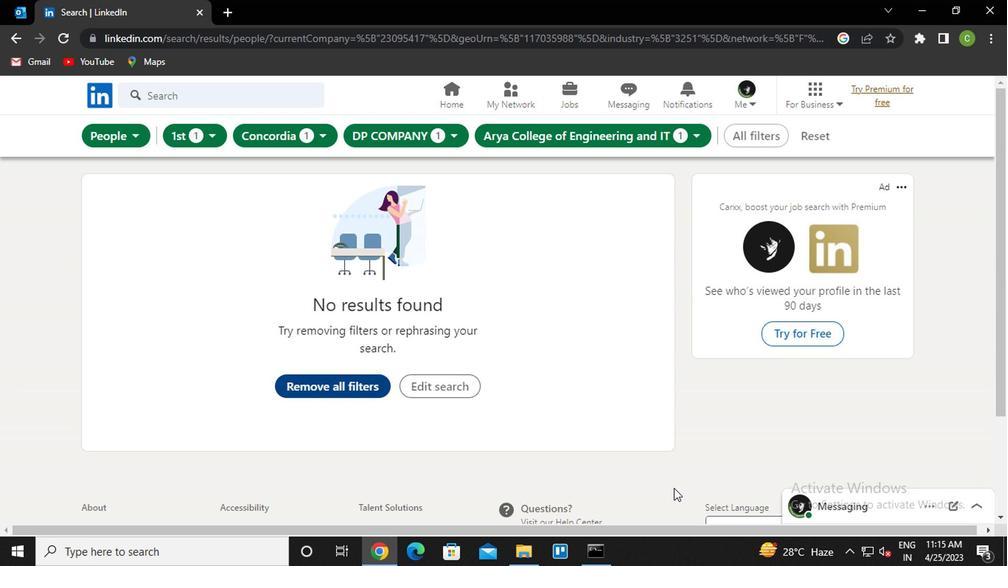
